 Task: Change  the formatting of the data to Which is Less than 10, In conditional formating, put the option 'Light Red Fill with Dark Red Text. 'add another formatting option Format As Table, insert the option Blue Table style Light 9 Save page  Elite Sales book
Action: Mouse moved to (45, 205)
Screenshot: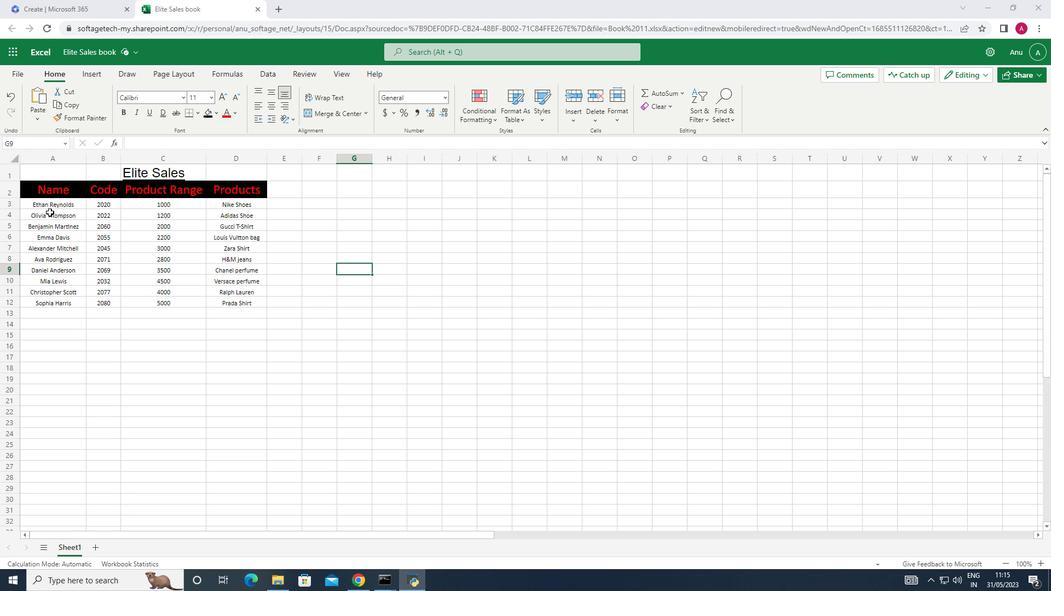 
Action: Mouse pressed left at (45, 205)
Screenshot: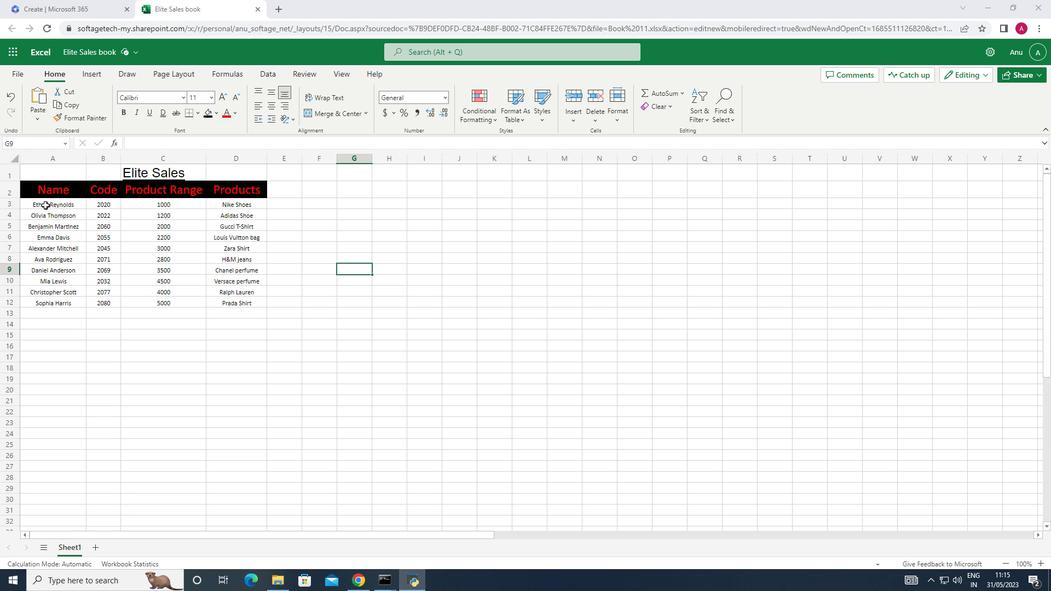 
Action: Mouse moved to (235, 72)
Screenshot: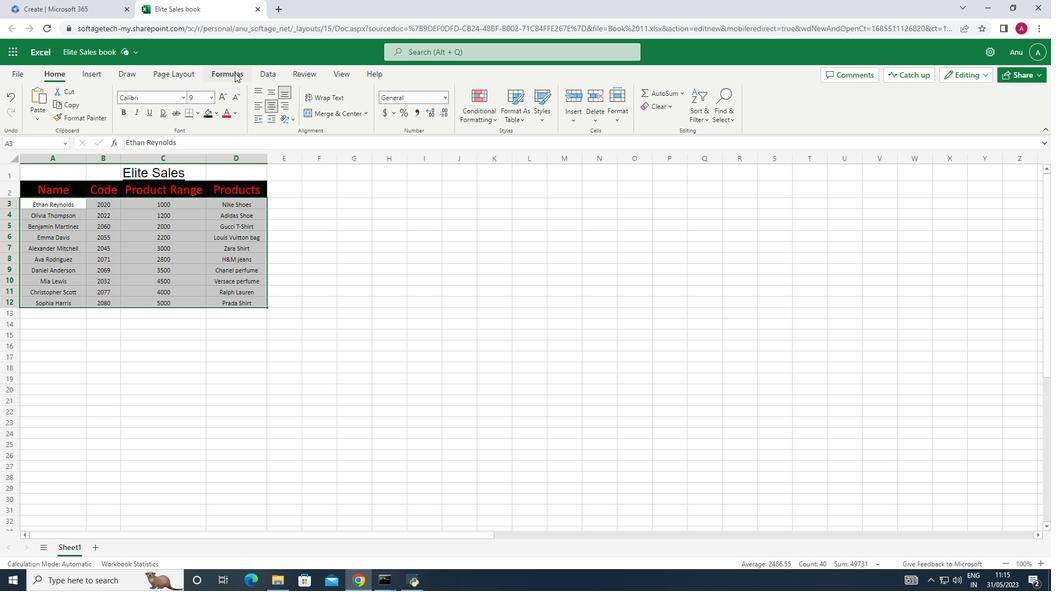 
Action: Mouse pressed left at (235, 72)
Screenshot: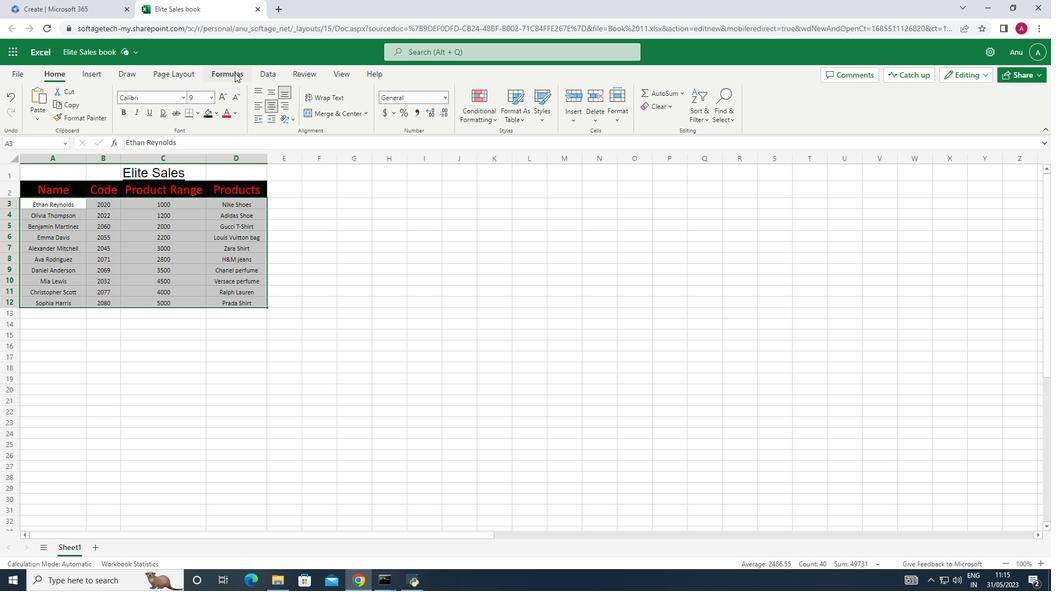 
Action: Mouse moved to (128, 114)
Screenshot: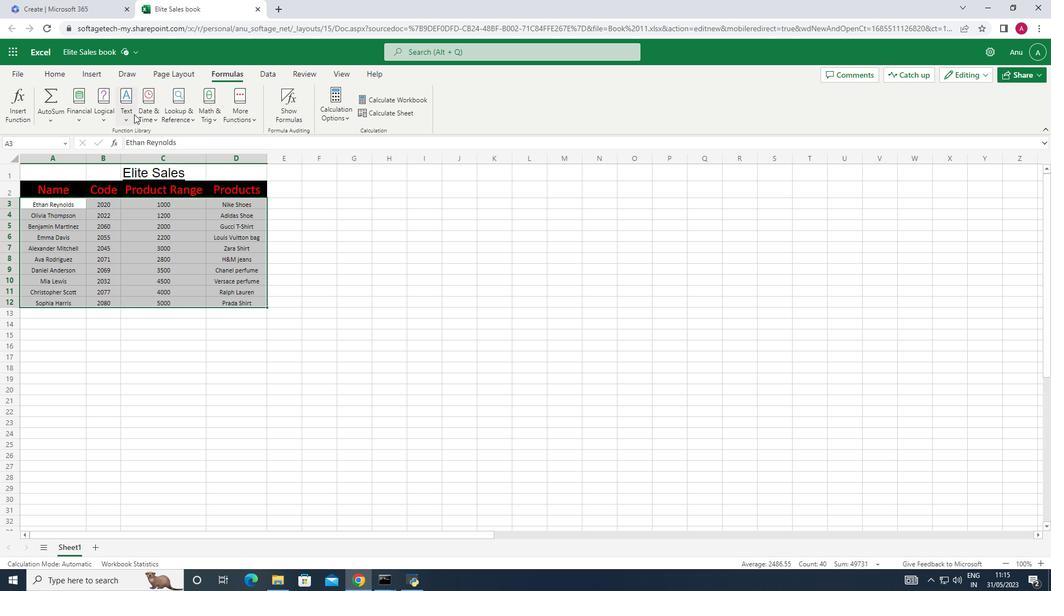 
Action: Mouse pressed left at (128, 114)
Screenshot: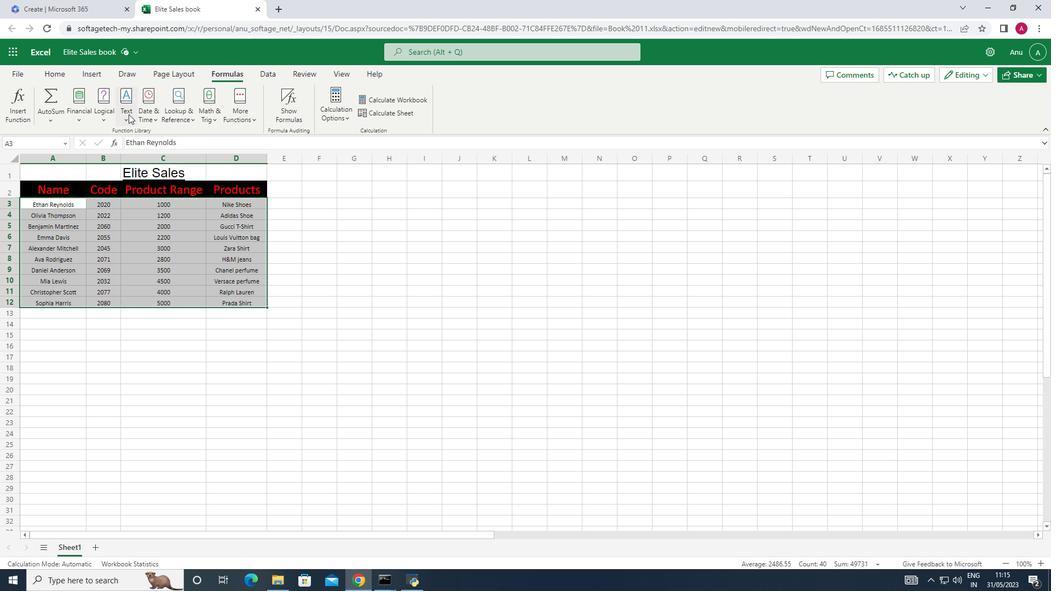 
Action: Mouse moved to (128, 113)
Screenshot: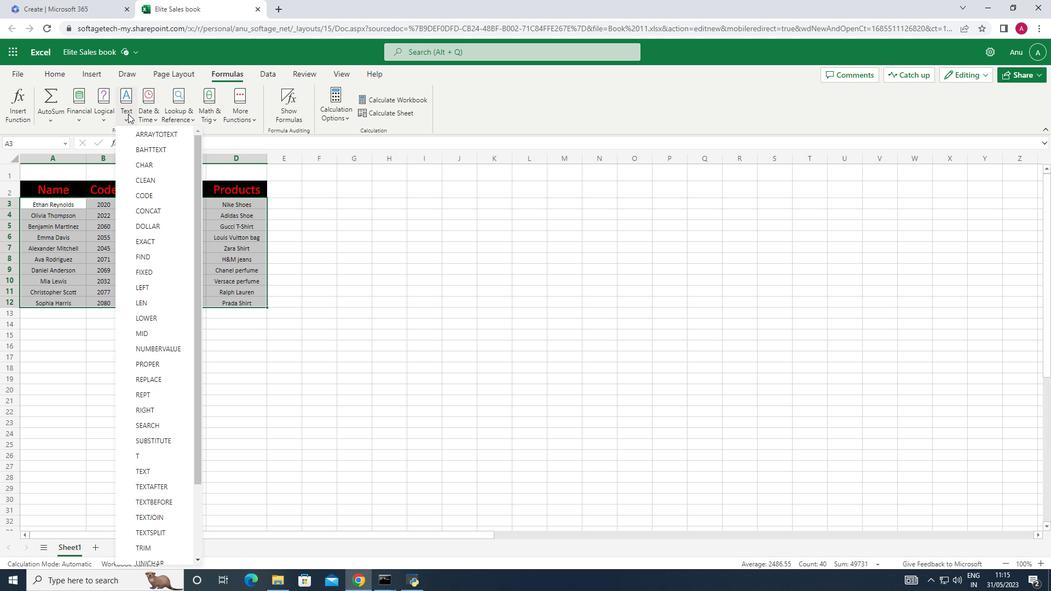 
Action: Mouse pressed left at (128, 113)
Screenshot: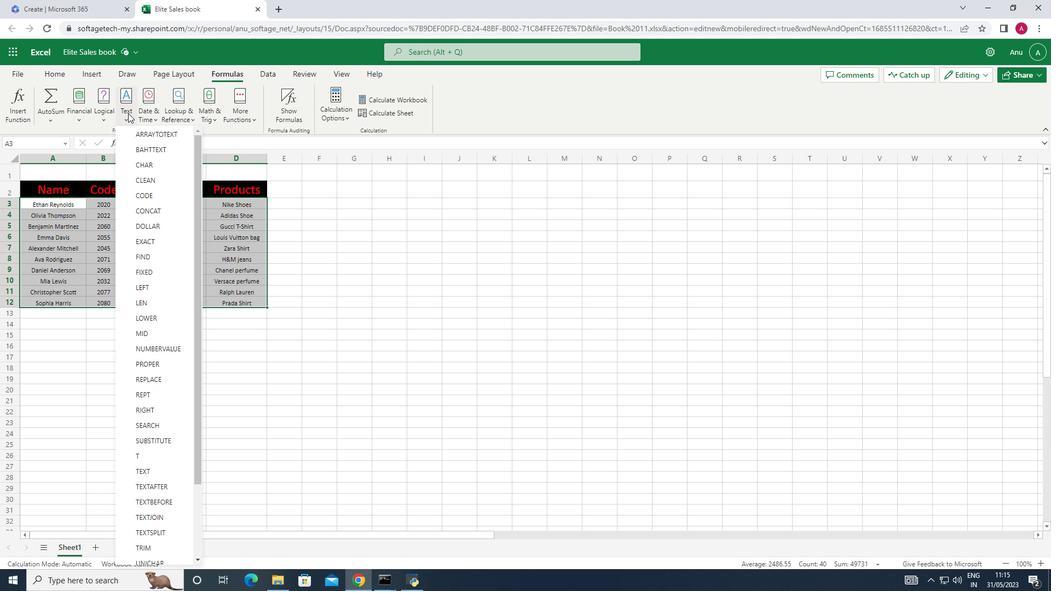 
Action: Mouse moved to (247, 115)
Screenshot: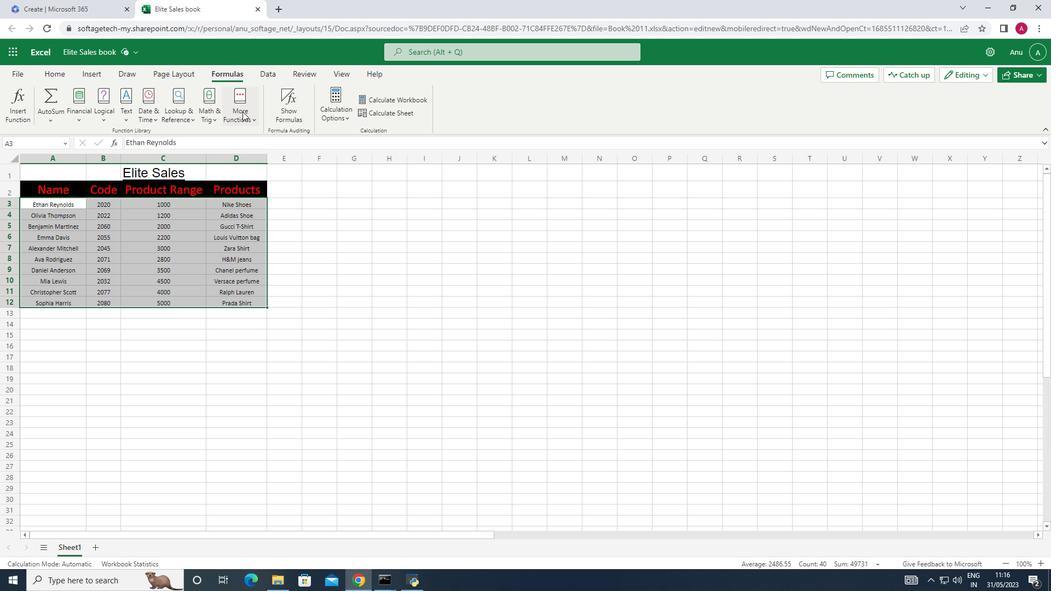
Action: Mouse pressed left at (247, 115)
Screenshot: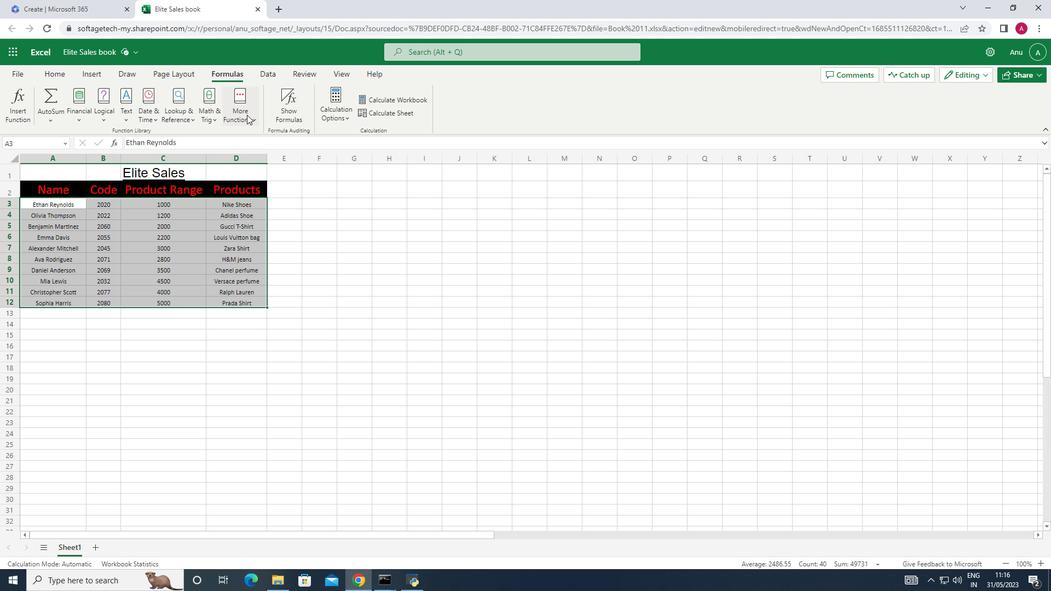 
Action: Mouse pressed left at (247, 115)
Screenshot: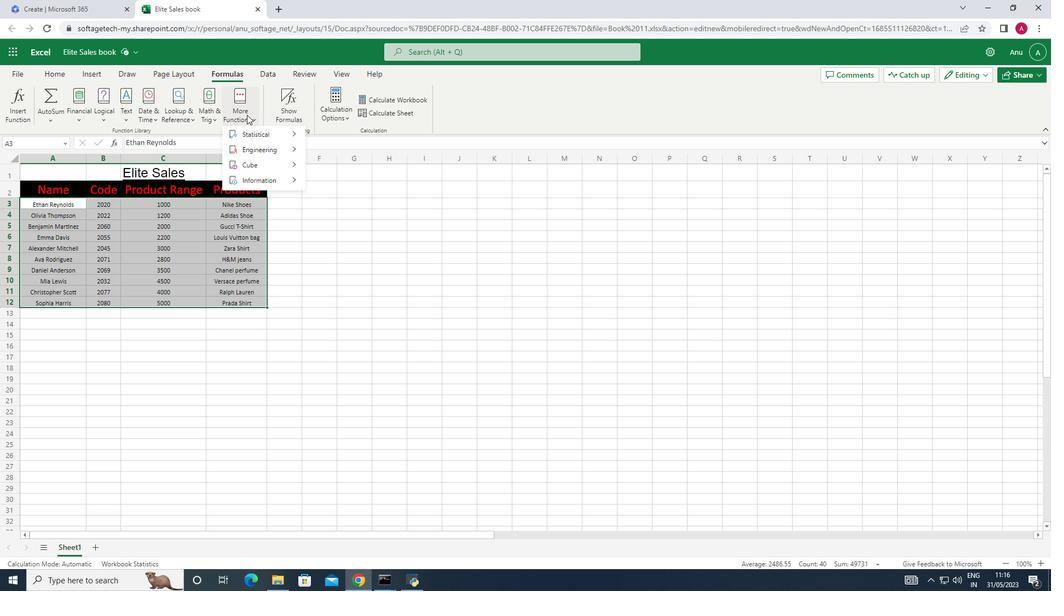 
Action: Mouse moved to (61, 74)
Screenshot: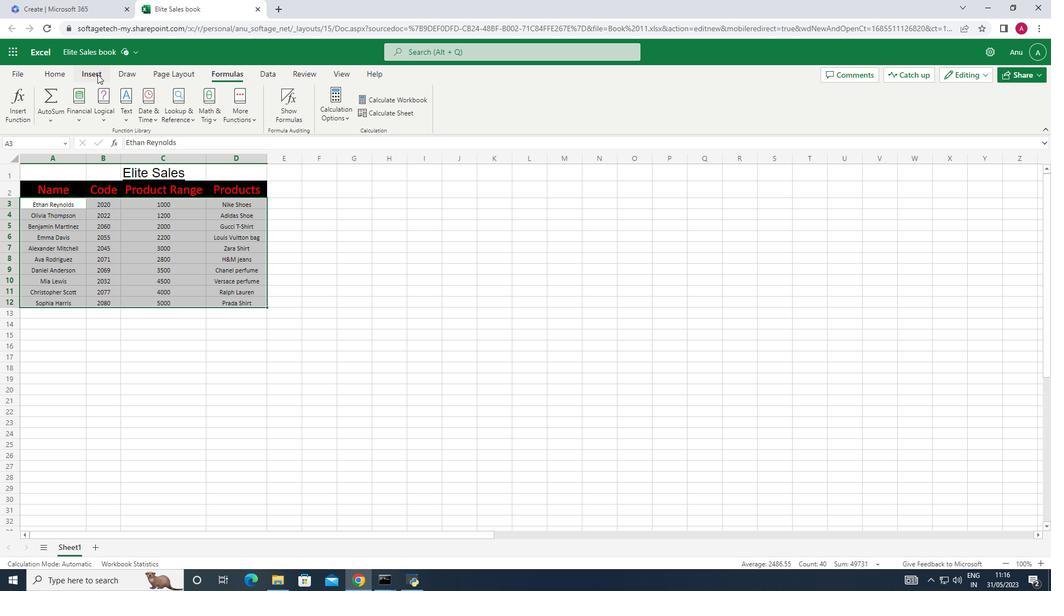 
Action: Mouse pressed left at (61, 74)
Screenshot: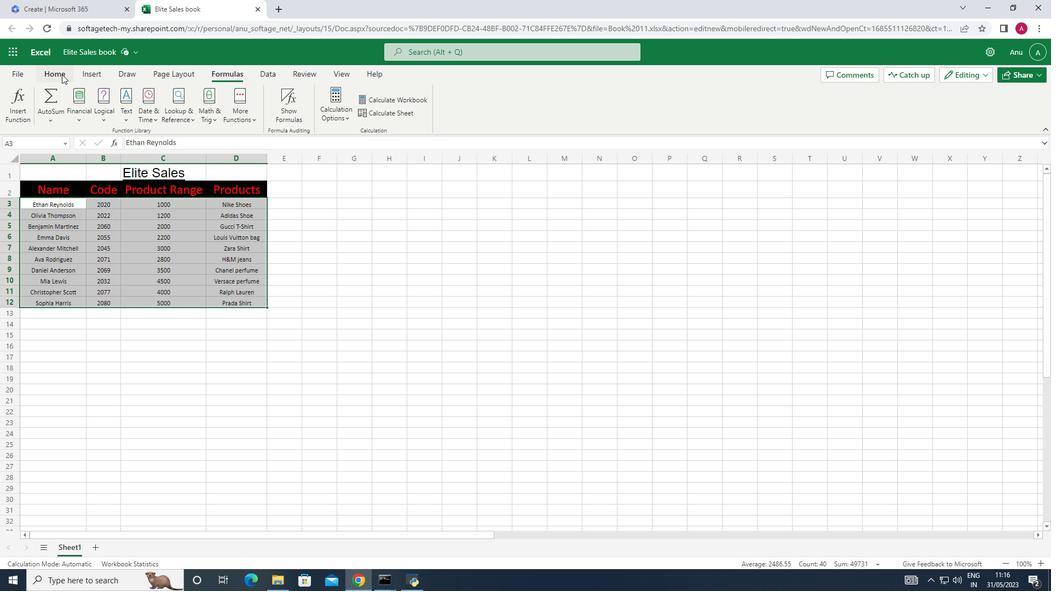 
Action: Mouse moved to (281, 249)
Screenshot: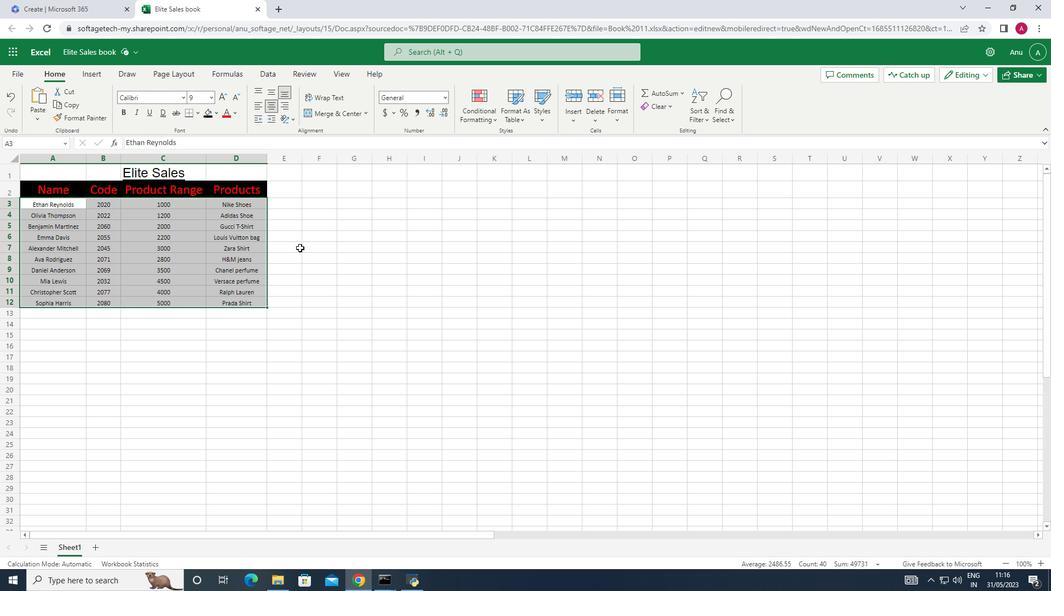 
Action: Mouse pressed right at (281, 249)
Screenshot: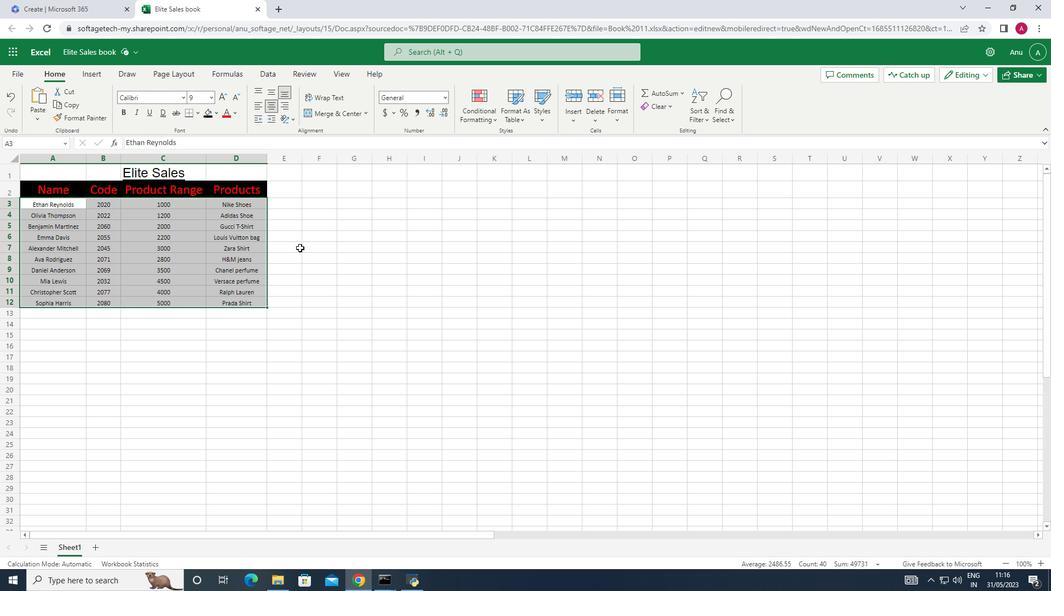 
Action: Mouse moved to (35, 201)
Screenshot: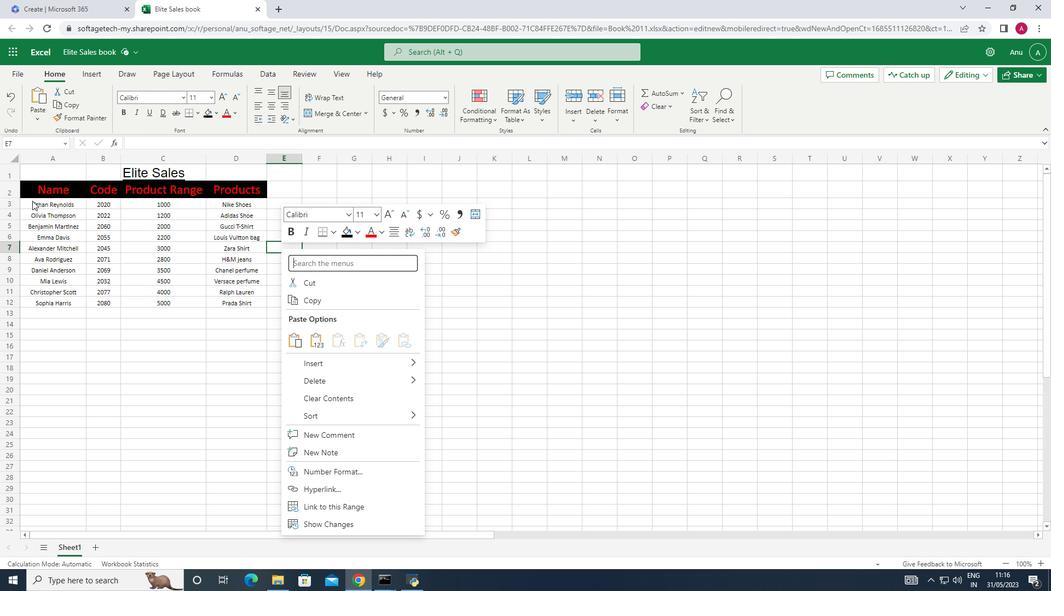 
Action: Mouse pressed left at (35, 201)
Screenshot: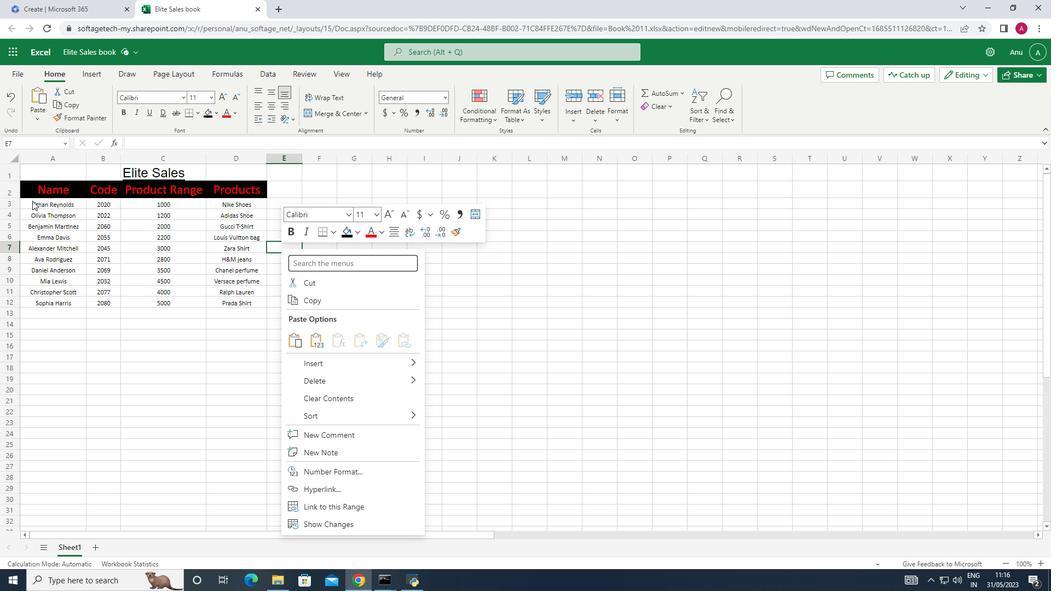 
Action: Mouse moved to (54, 205)
Screenshot: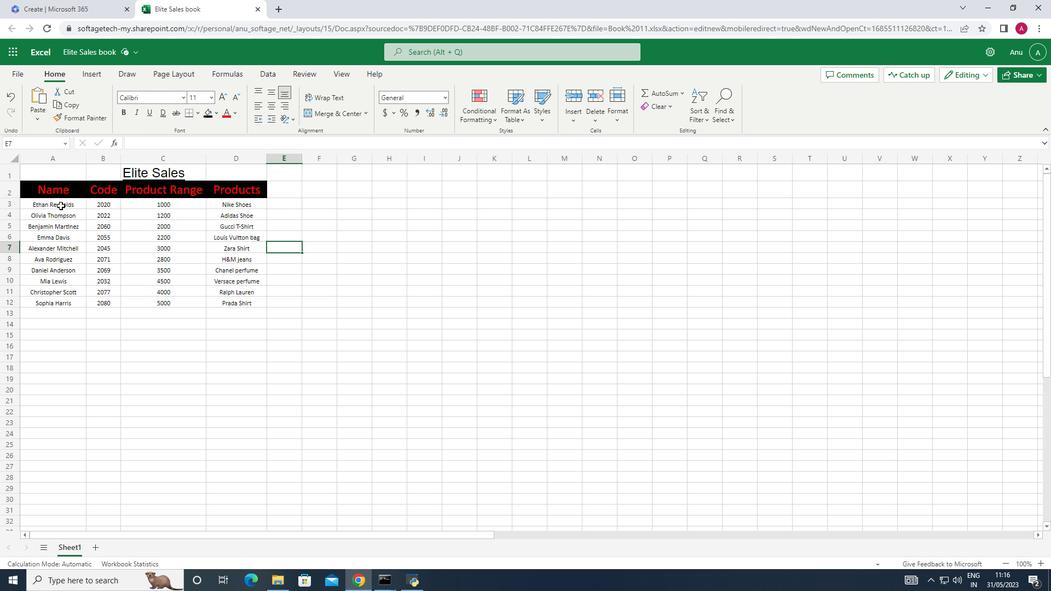 
Action: Mouse pressed left at (54, 205)
Screenshot: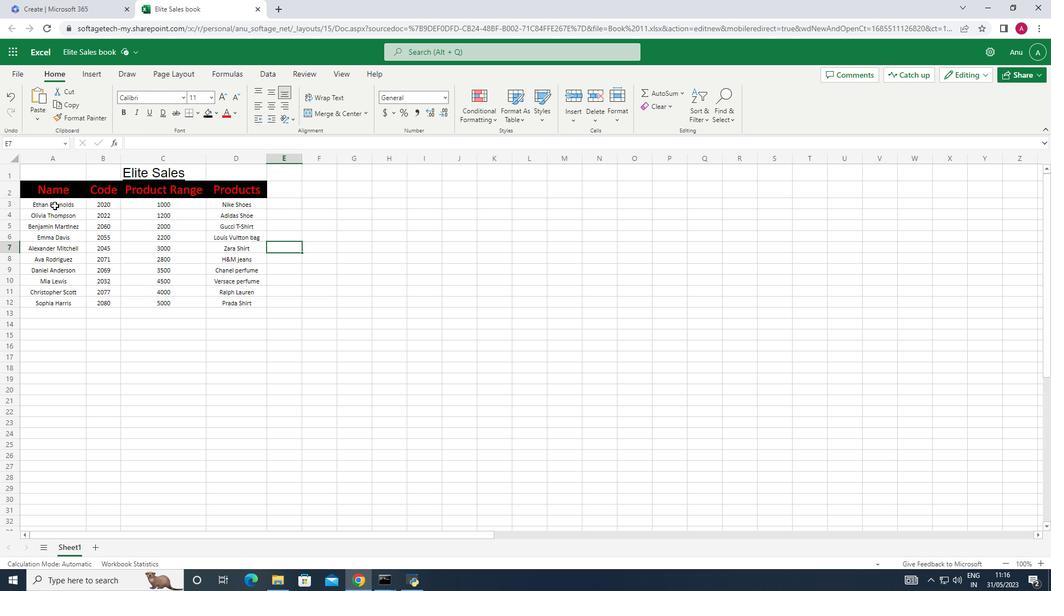 
Action: Mouse moved to (236, 112)
Screenshot: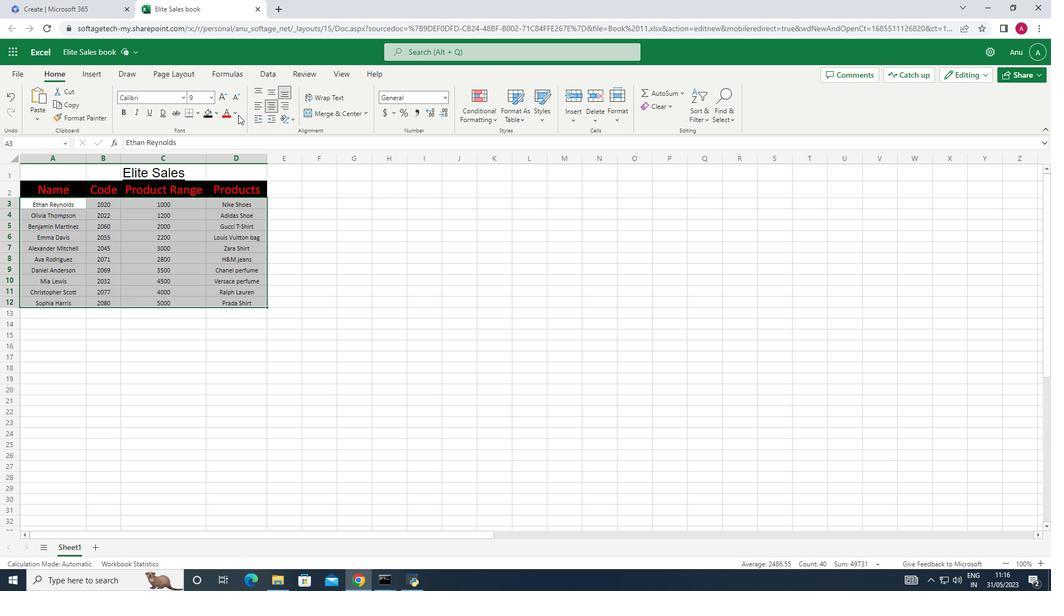 
Action: Mouse pressed left at (236, 112)
Screenshot: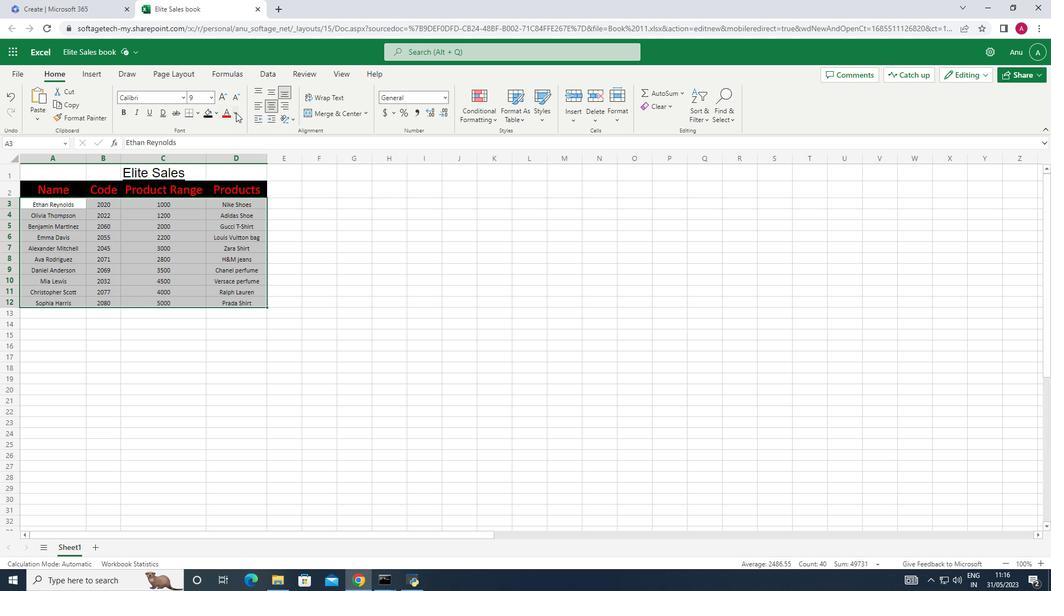 
Action: Mouse moved to (254, 283)
Screenshot: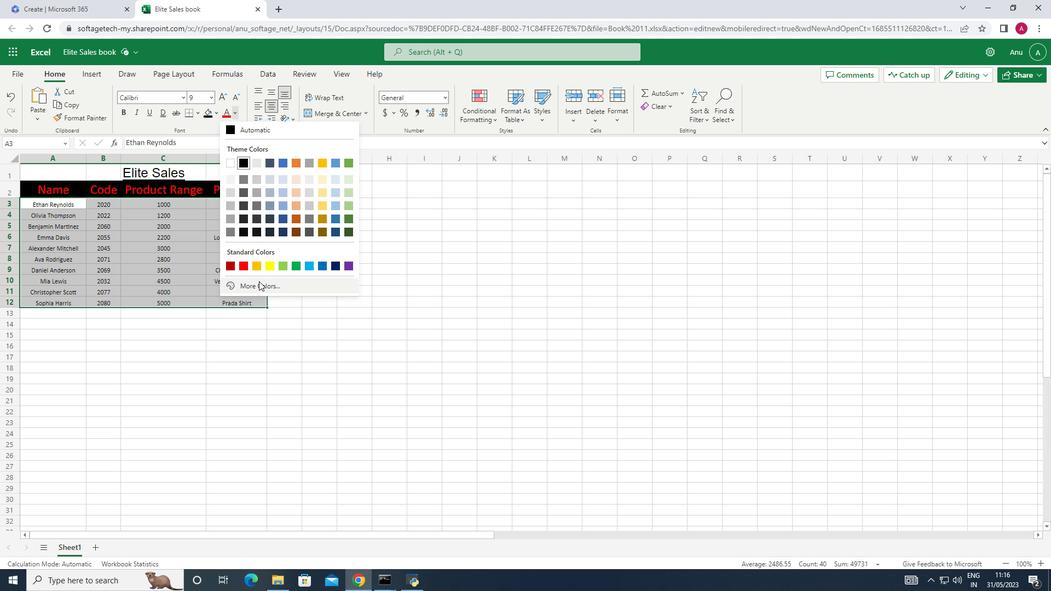 
Action: Mouse pressed left at (254, 283)
Screenshot: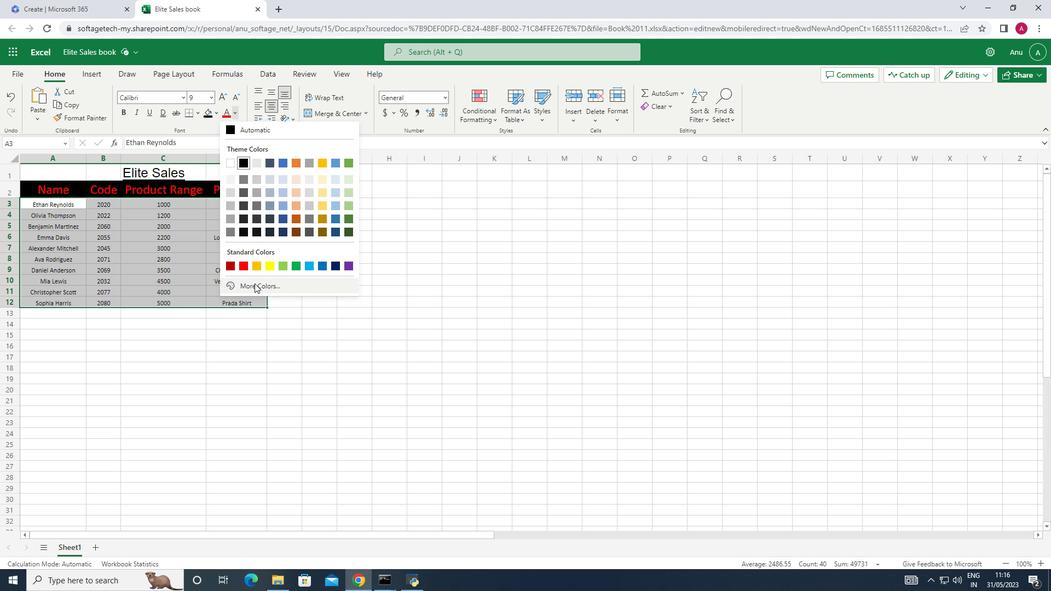 
Action: Mouse moved to (234, 115)
Screenshot: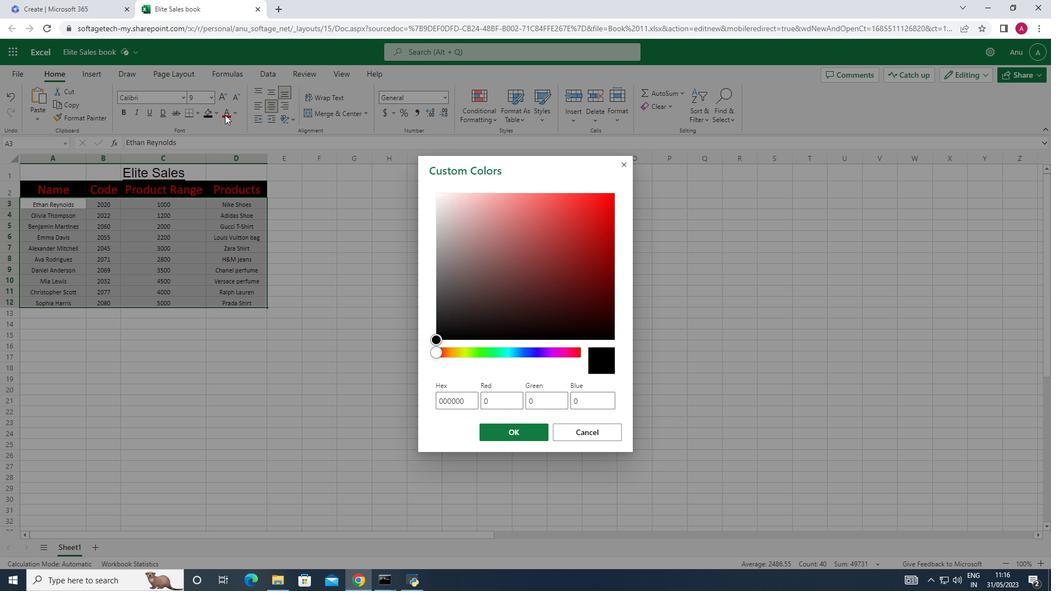 
Action: Mouse pressed left at (234, 115)
Screenshot: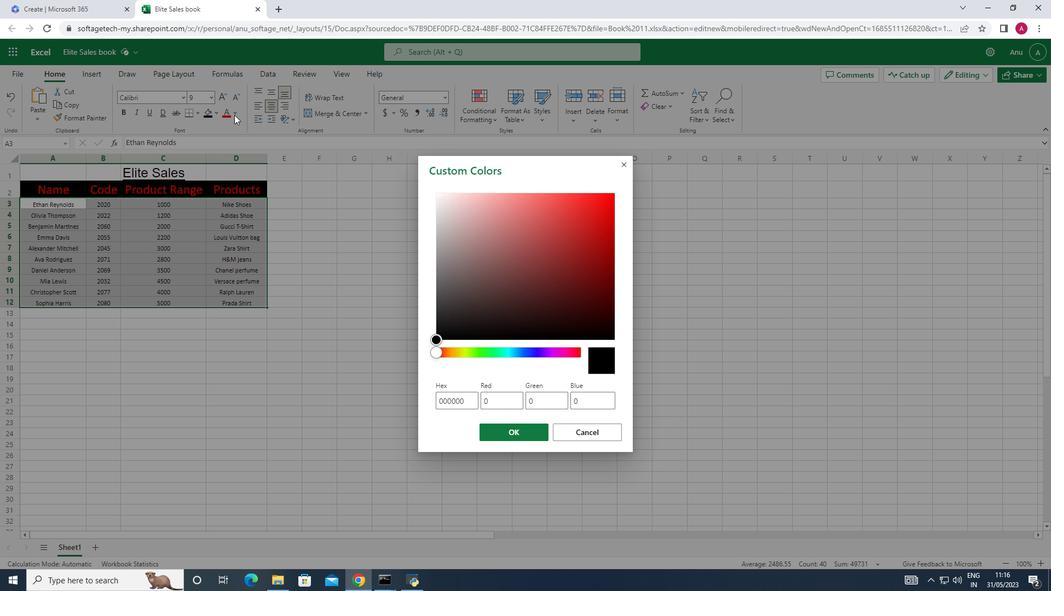 
Action: Mouse moved to (568, 428)
Screenshot: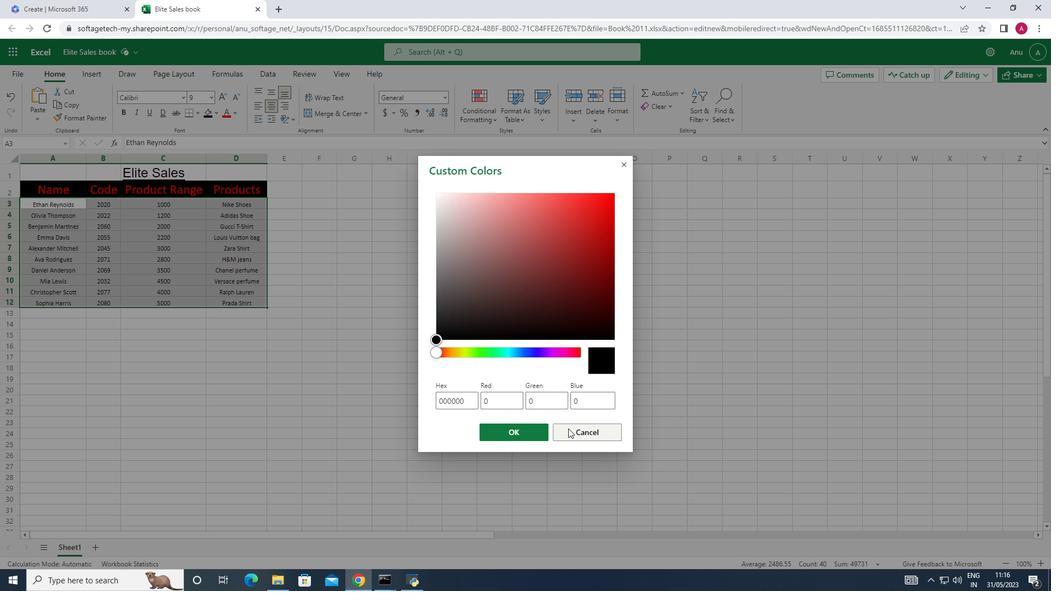 
Action: Mouse pressed left at (568, 428)
Screenshot: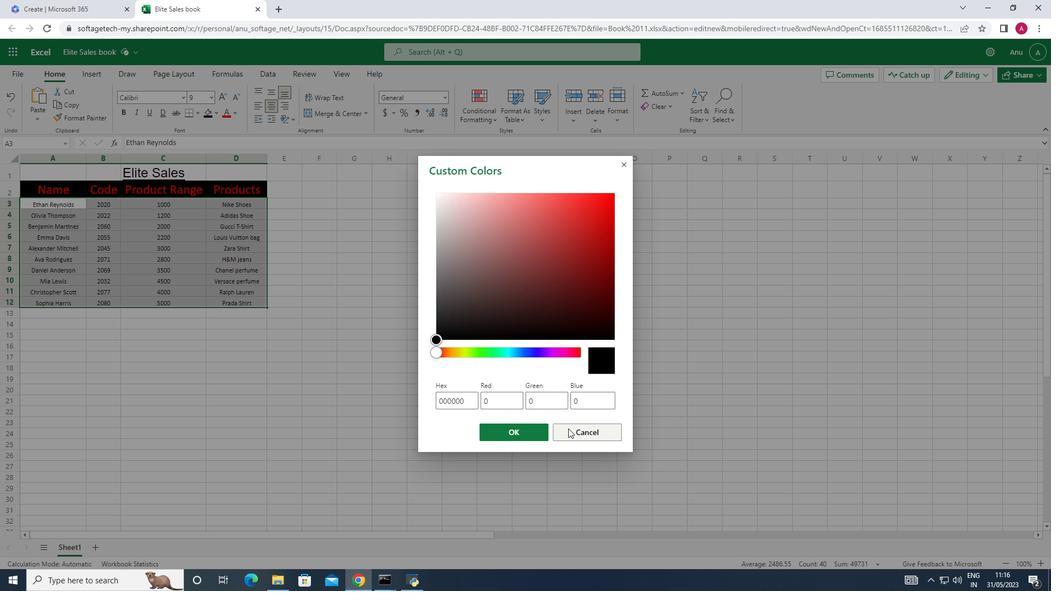 
Action: Mouse moved to (483, 122)
Screenshot: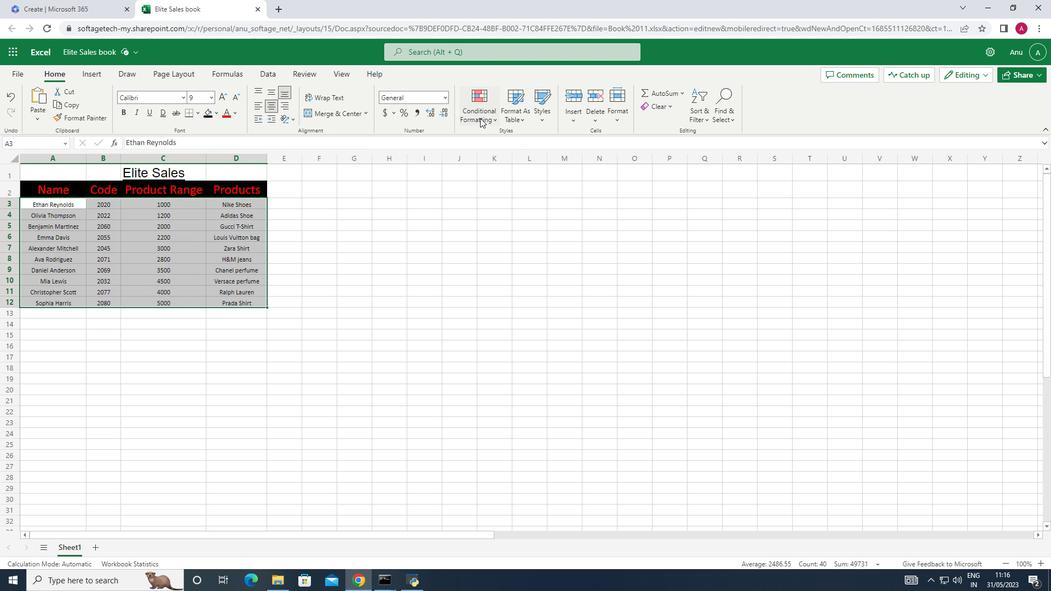 
Action: Mouse pressed left at (483, 122)
Screenshot: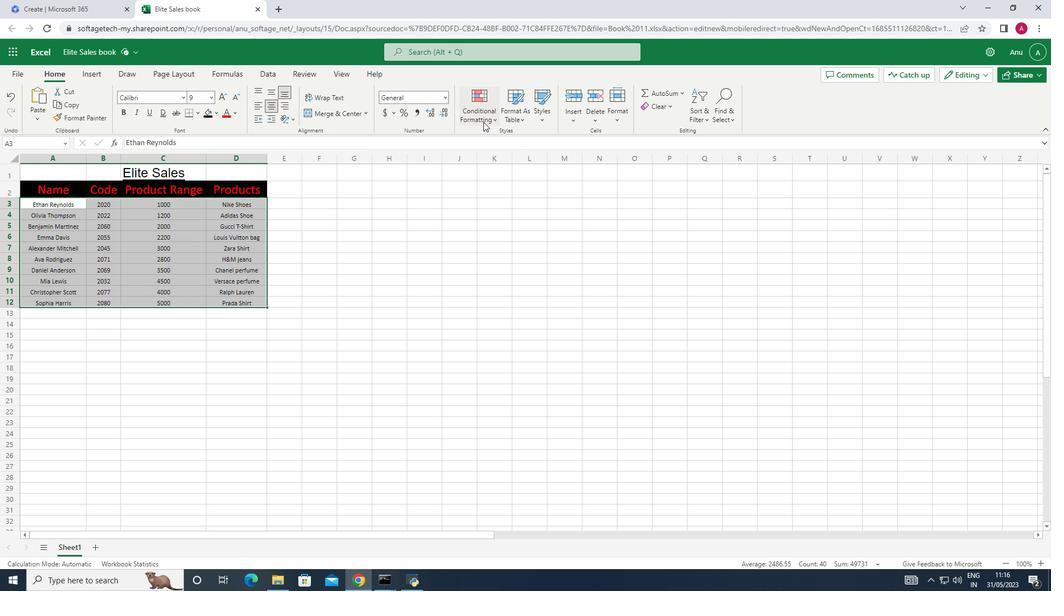 
Action: Mouse moved to (235, 113)
Screenshot: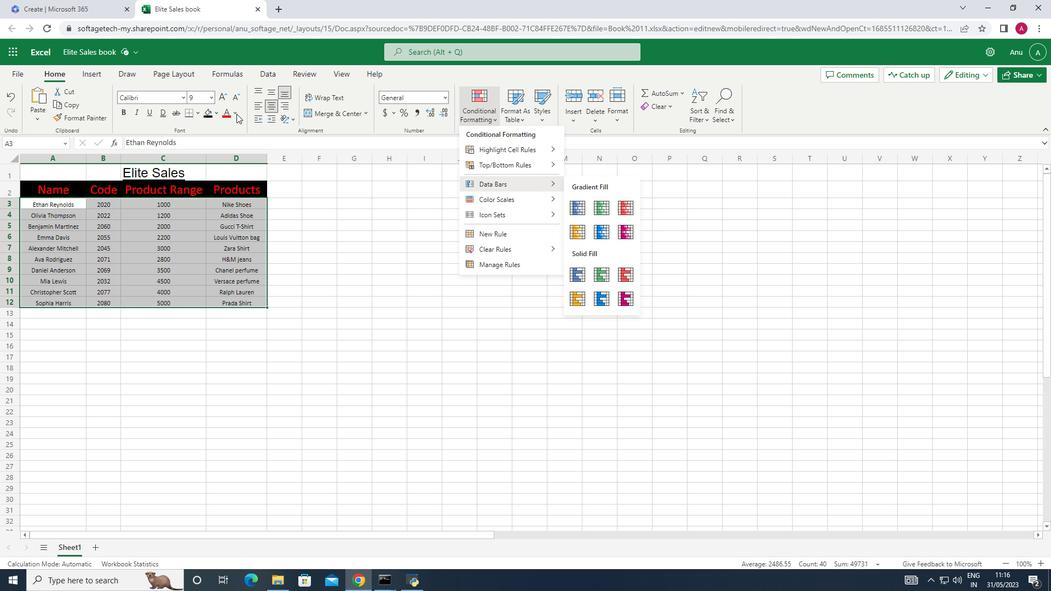 
Action: Mouse pressed left at (235, 113)
Screenshot: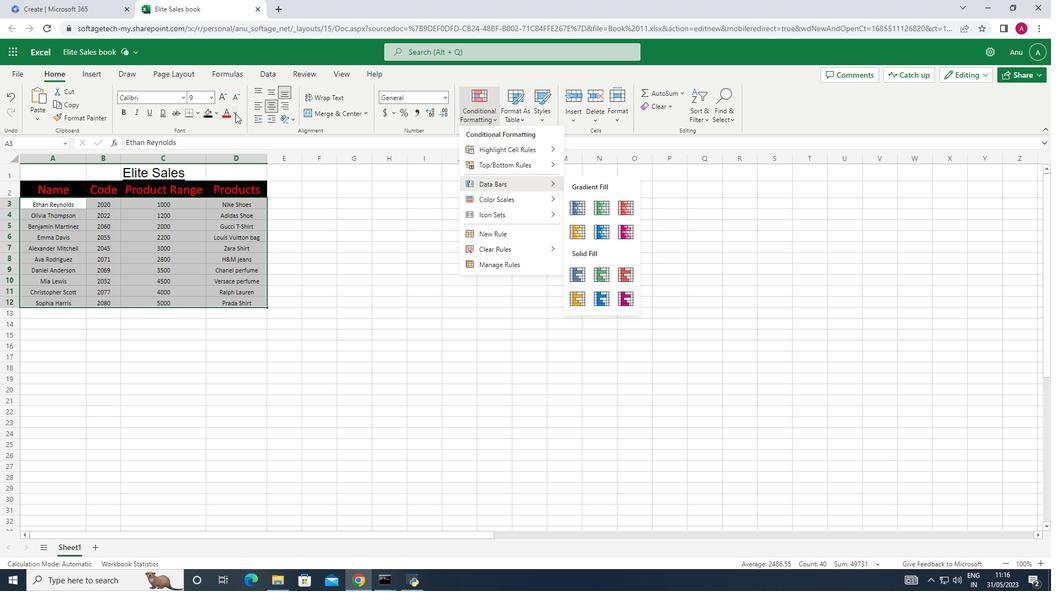 
Action: Mouse moved to (261, 251)
Screenshot: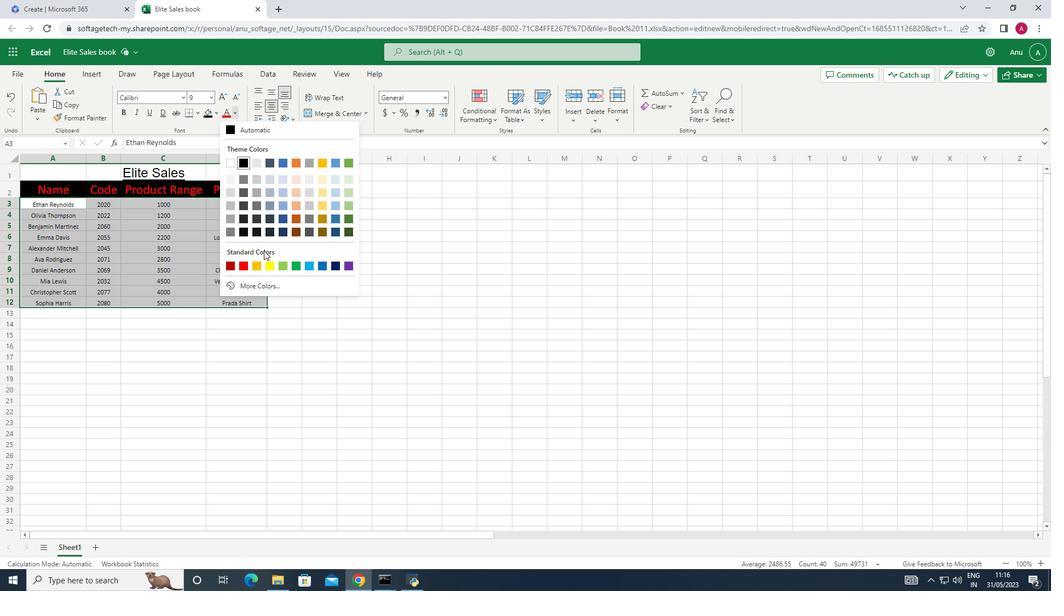 
Action: Mouse pressed left at (261, 251)
Screenshot: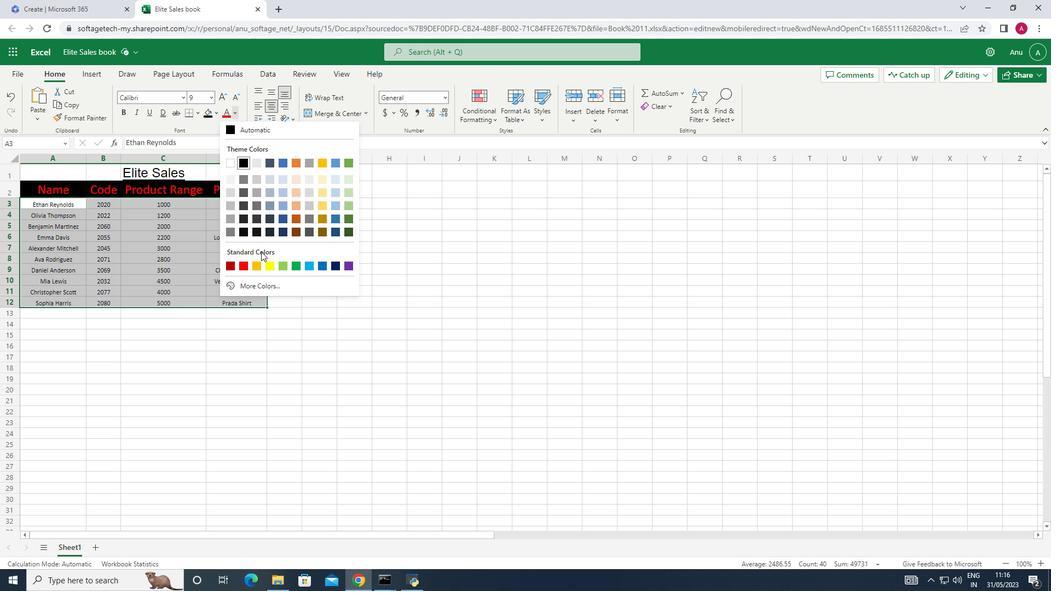 
Action: Mouse moved to (244, 286)
Screenshot: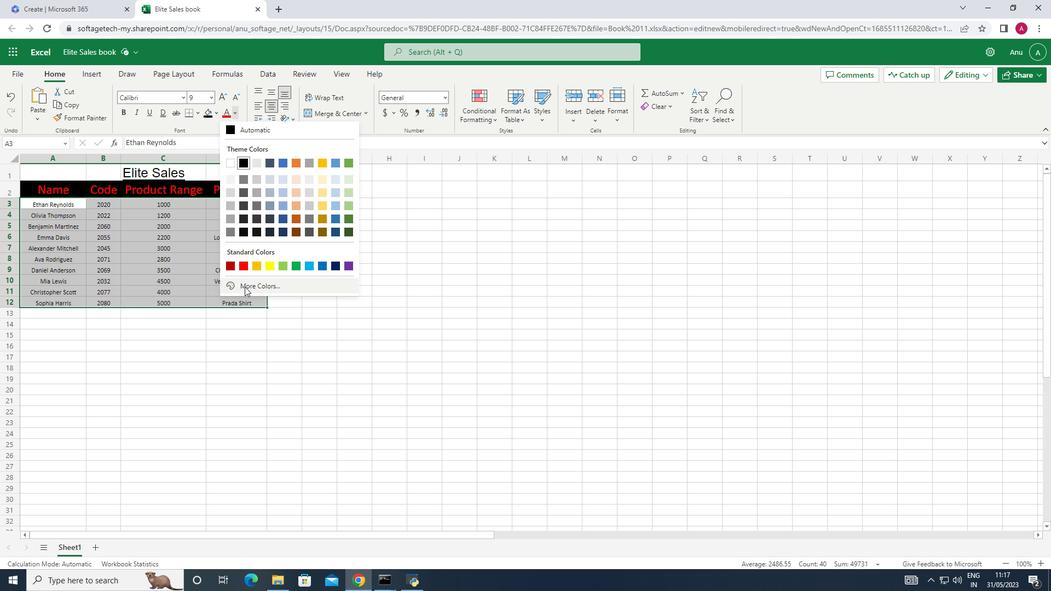 
Action: Mouse pressed left at (244, 286)
Screenshot: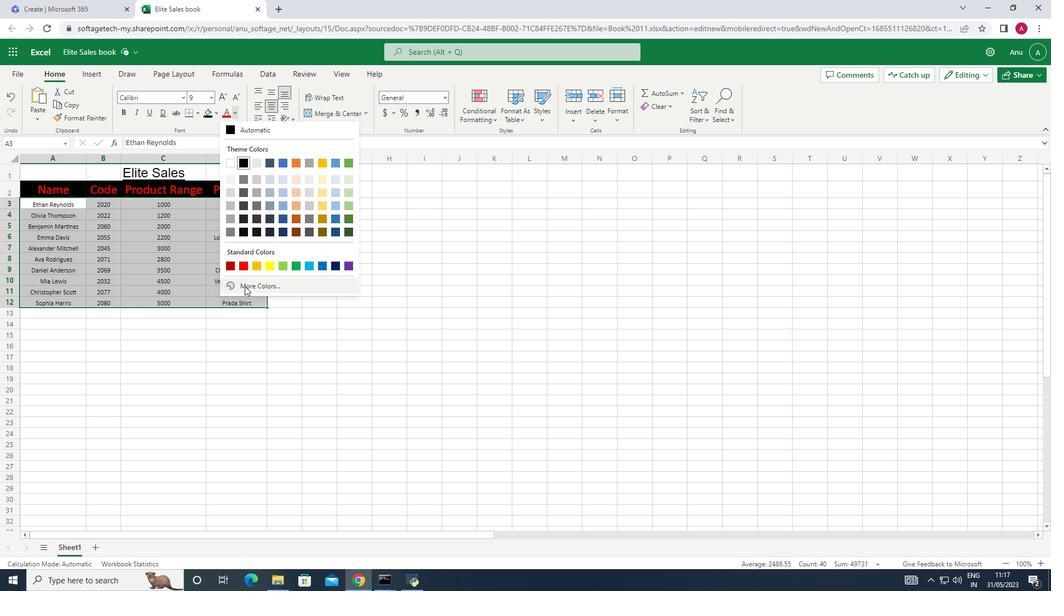 
Action: Mouse moved to (434, 352)
Screenshot: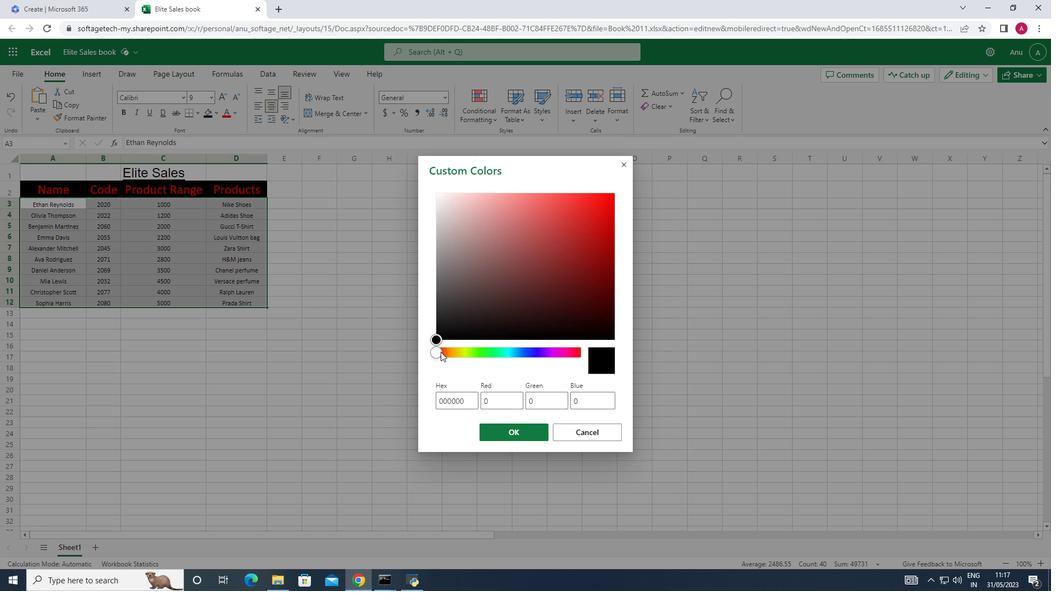 
Action: Mouse pressed left at (434, 352)
Screenshot: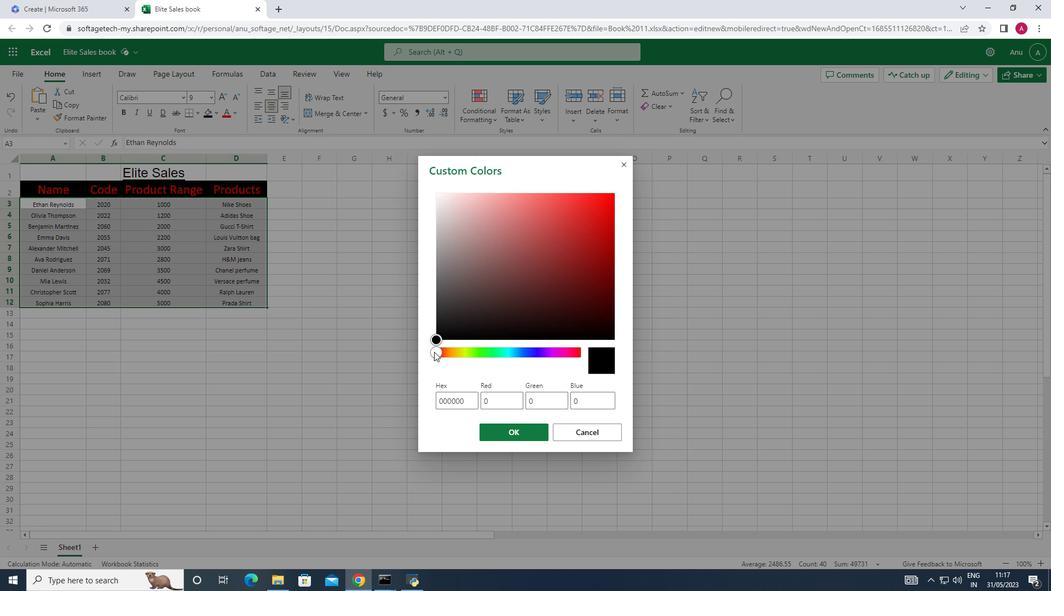 
Action: Mouse moved to (579, 352)
Screenshot: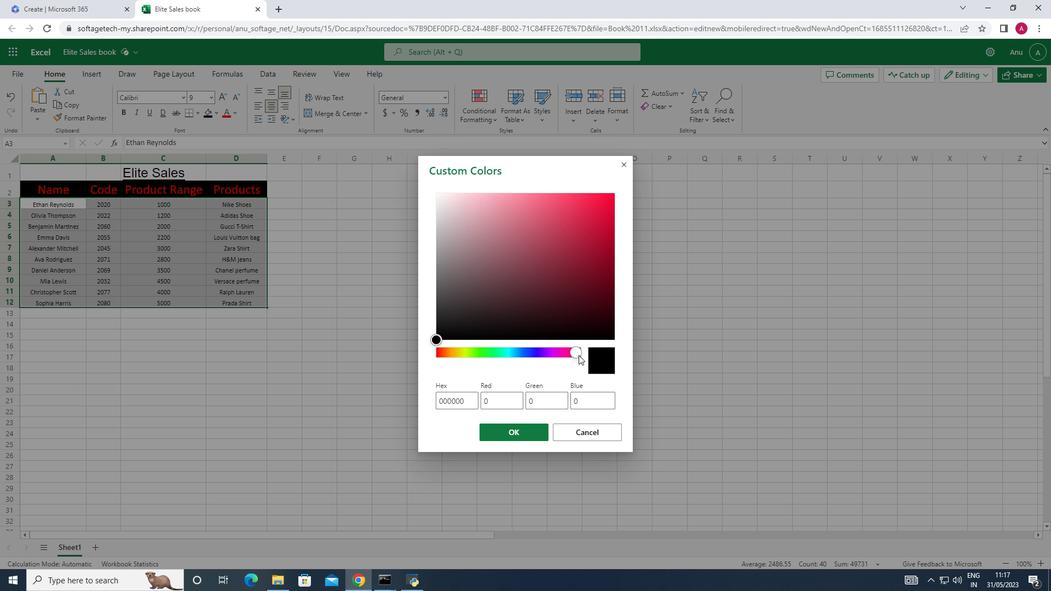 
Action: Mouse pressed left at (579, 352)
Screenshot: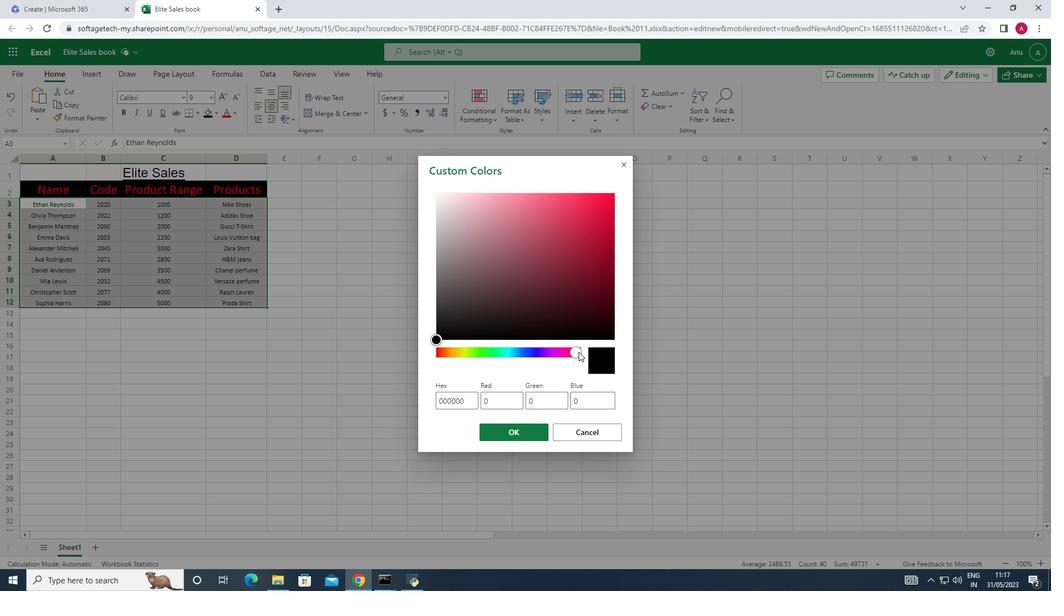 
Action: Mouse moved to (512, 399)
Screenshot: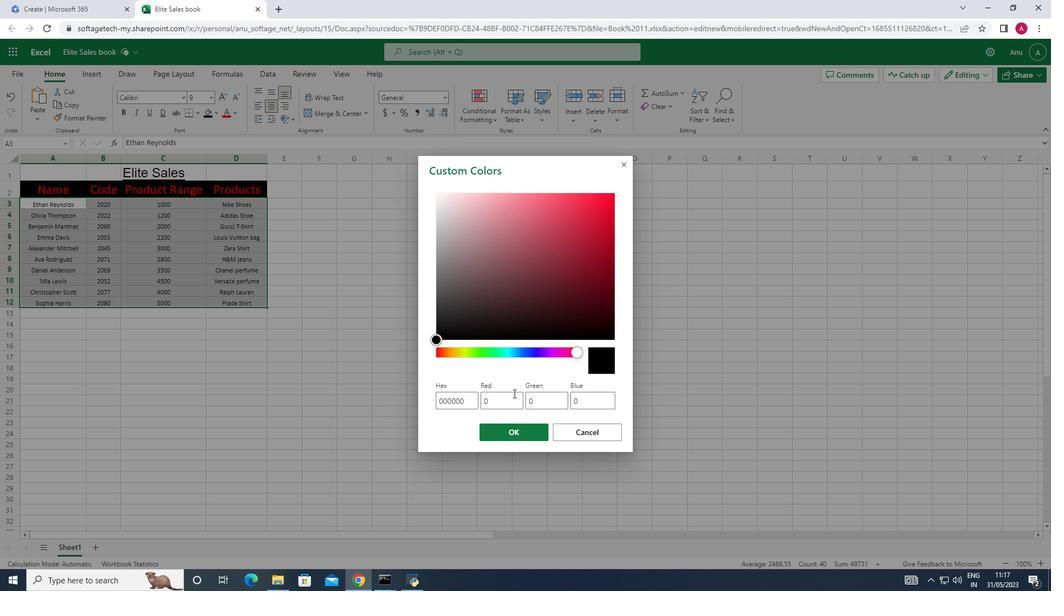 
Action: Mouse pressed left at (512, 399)
Screenshot: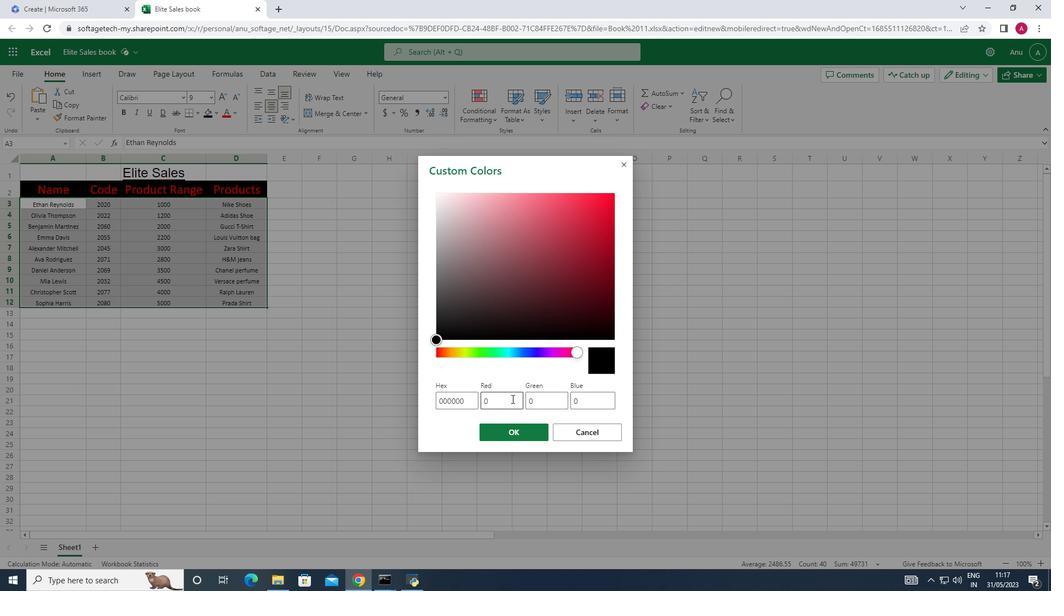 
Action: Mouse moved to (580, 354)
Screenshot: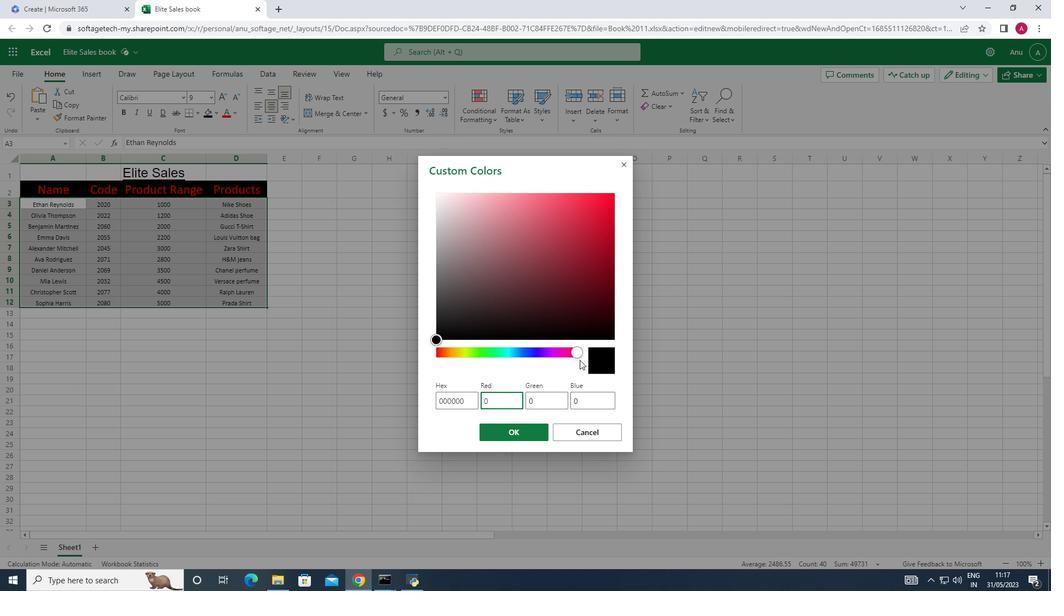 
Action: Mouse pressed left at (580, 354)
Screenshot: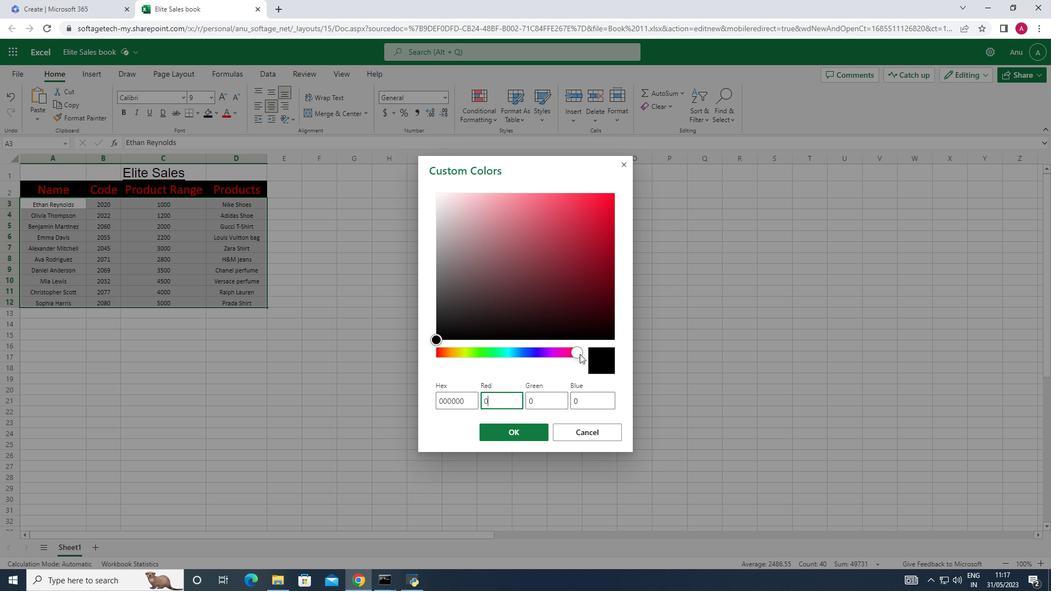 
Action: Mouse moved to (561, 363)
Screenshot: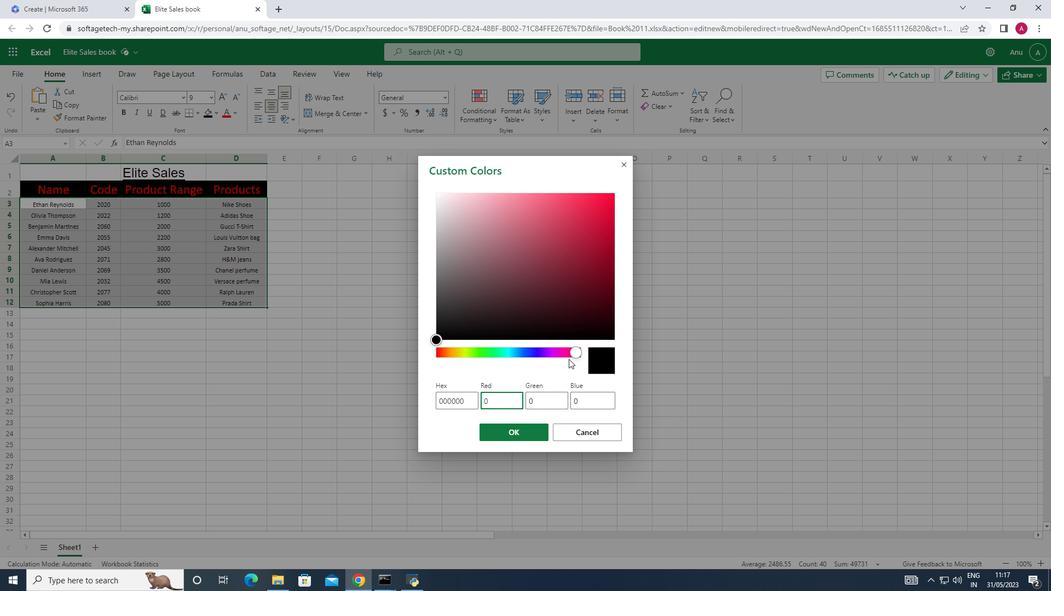 
Action: Key pressed 1<Key.enter>
Screenshot: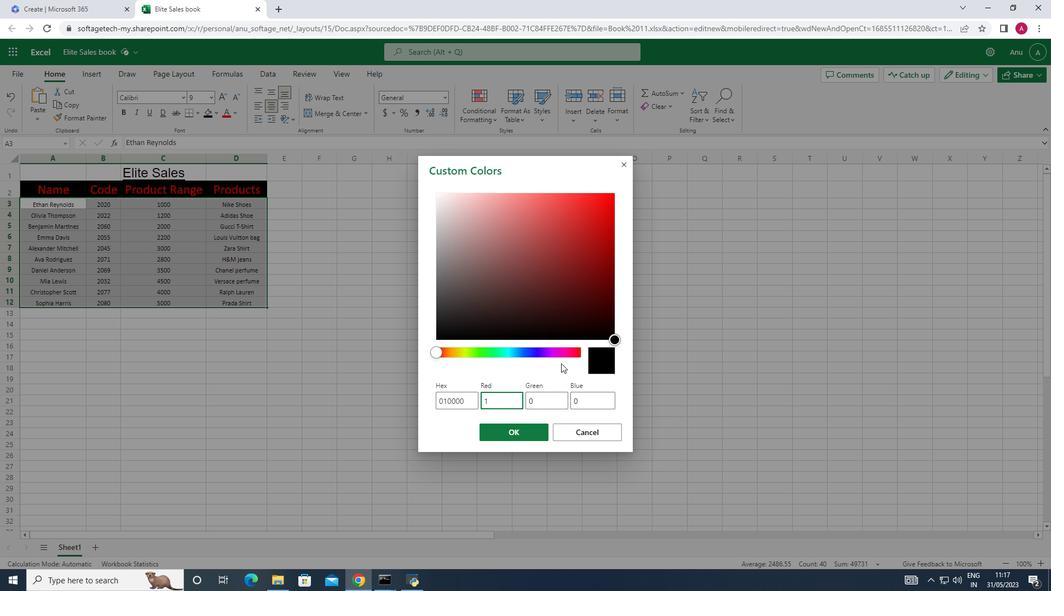 
Action: Mouse moved to (89, 119)
Screenshot: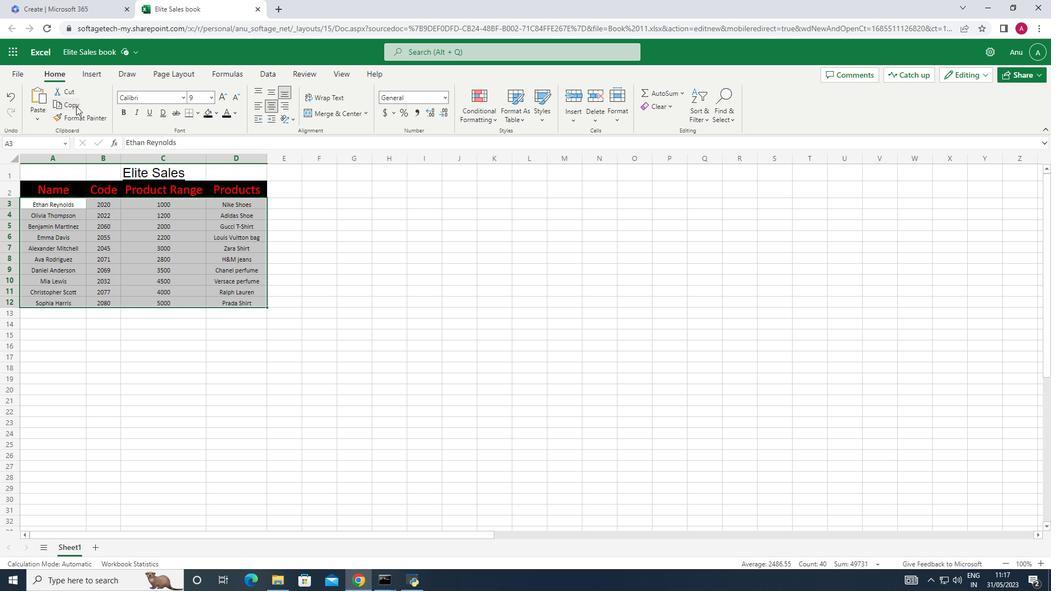 
Action: Mouse pressed left at (89, 119)
Screenshot: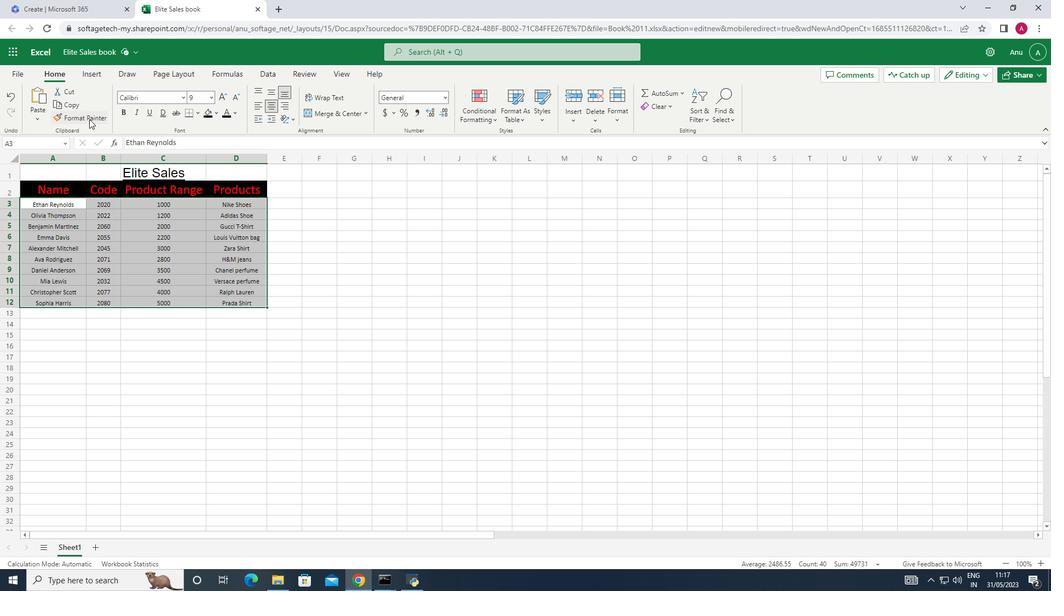 
Action: Mouse moved to (150, 227)
Screenshot: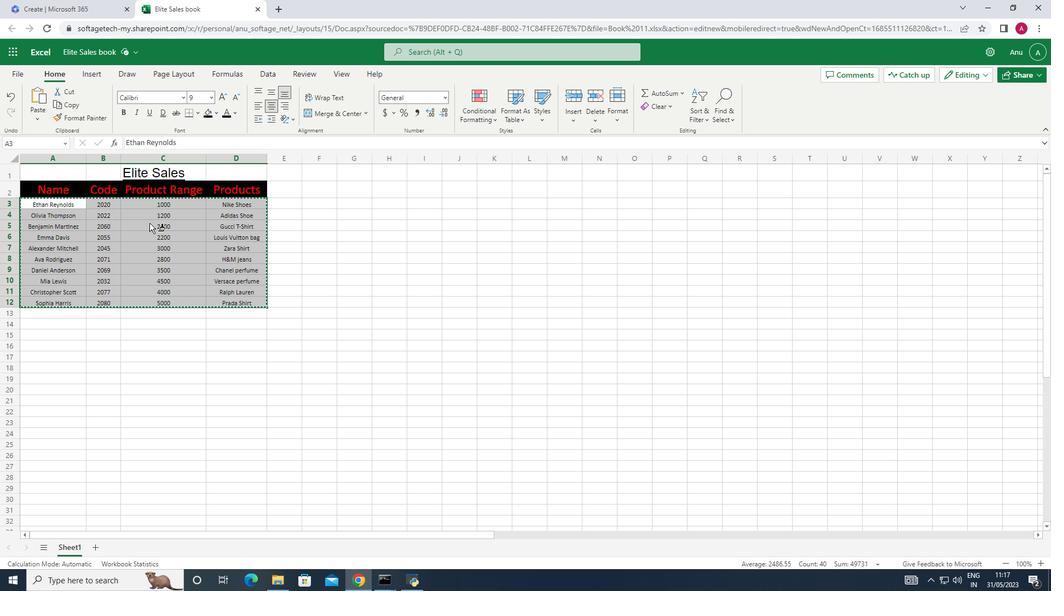 
Action: Mouse pressed right at (150, 227)
Screenshot: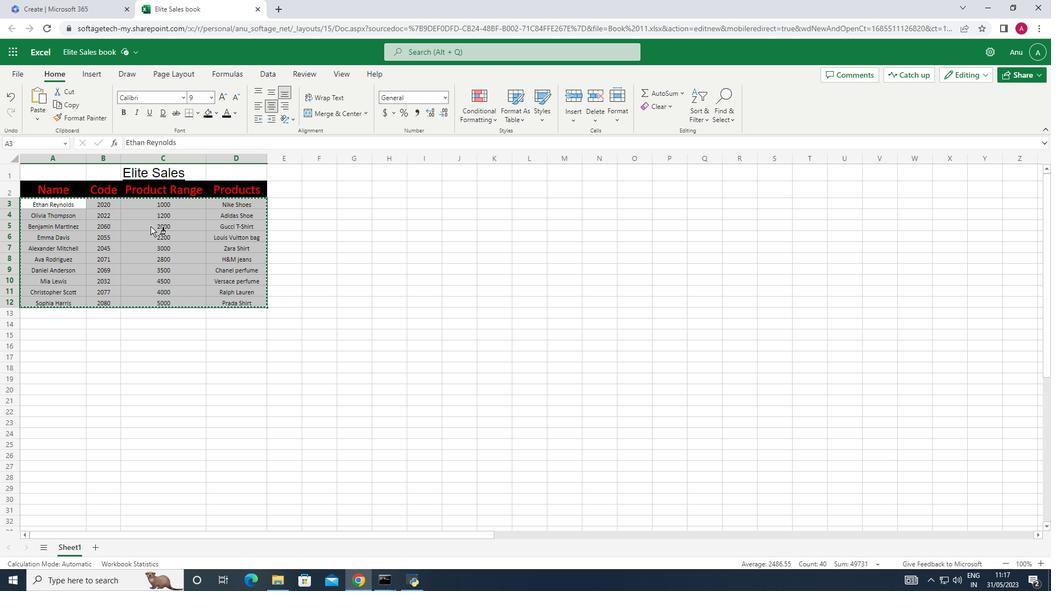 
Action: Mouse moved to (250, 208)
Screenshot: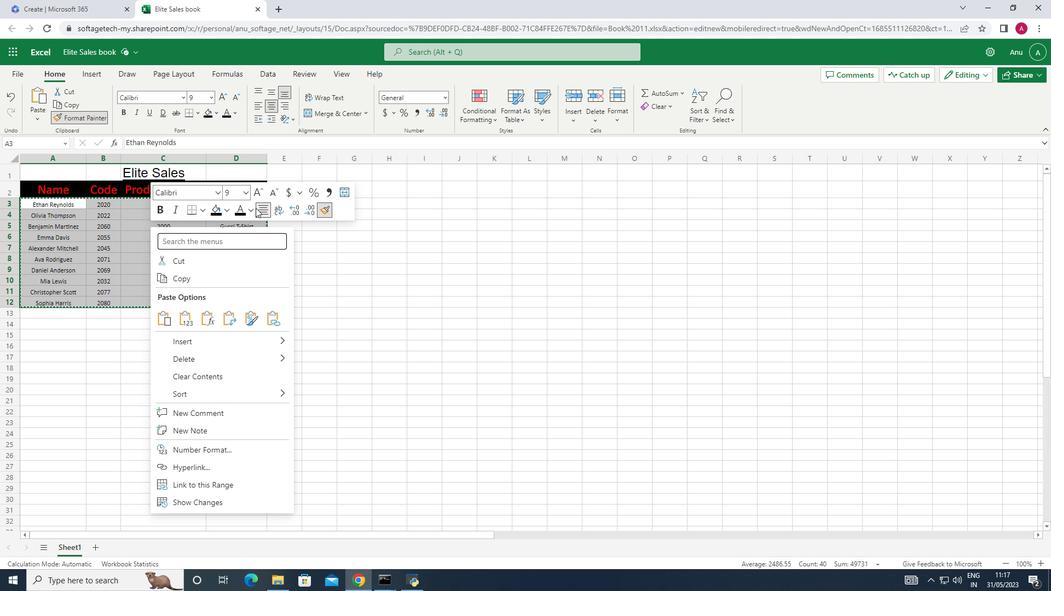 
Action: Mouse pressed left at (250, 208)
Screenshot: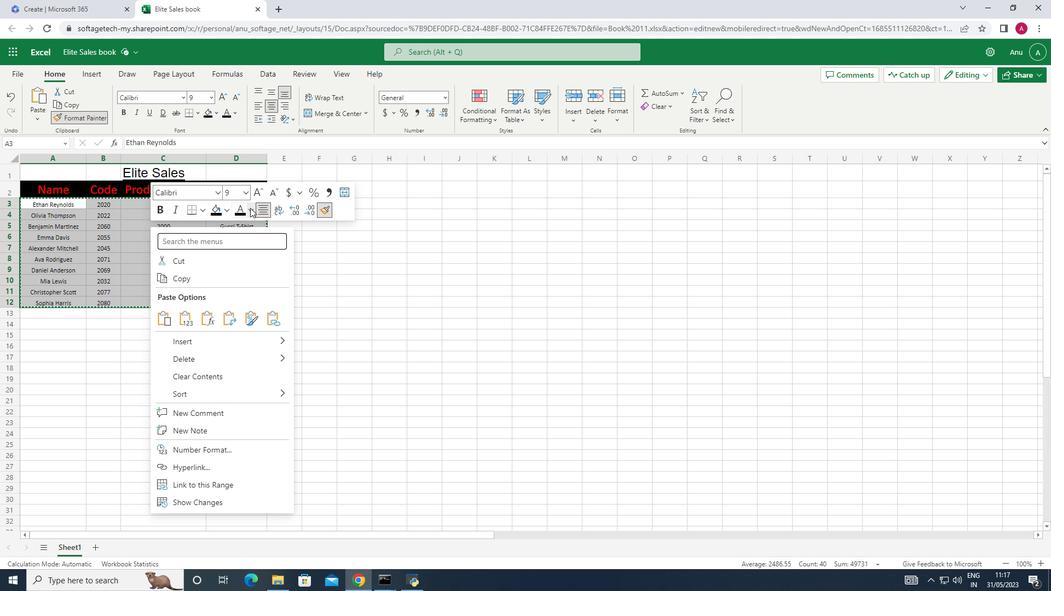 
Action: Mouse moved to (267, 457)
Screenshot: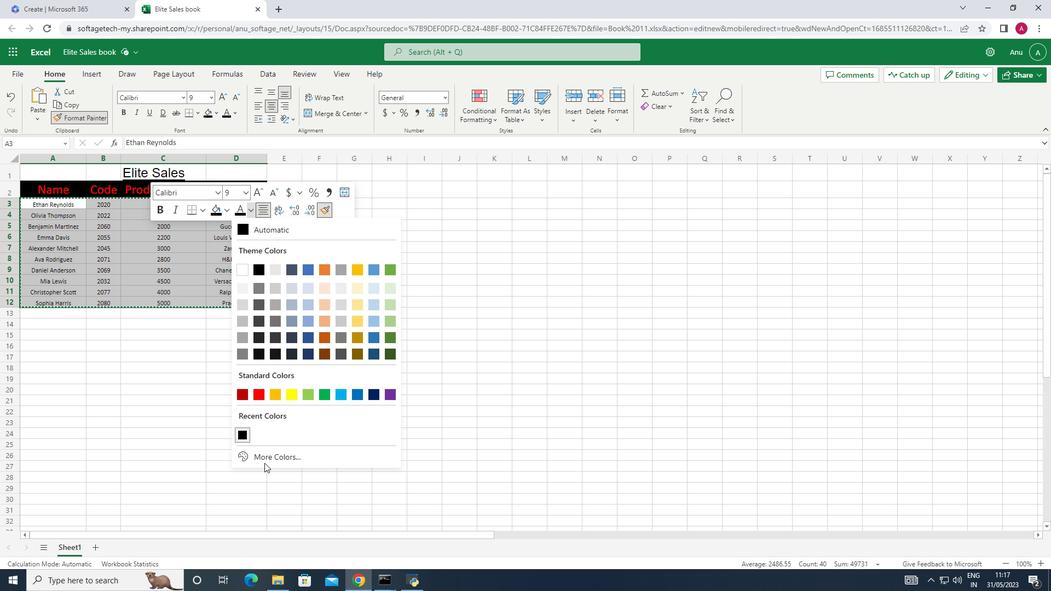 
Action: Mouse pressed left at (267, 457)
Screenshot: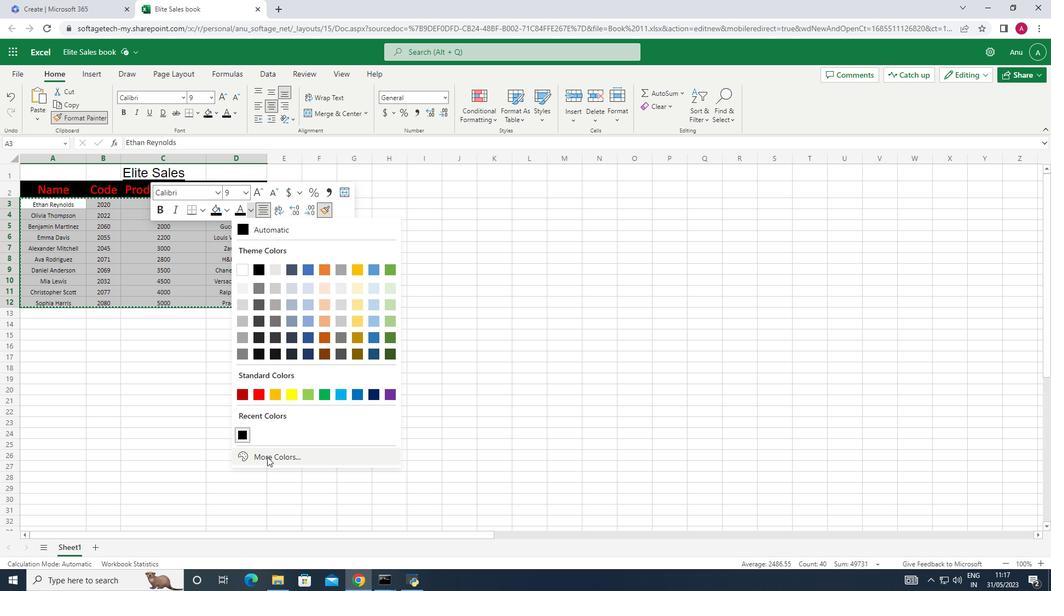 
Action: Mouse moved to (575, 352)
Screenshot: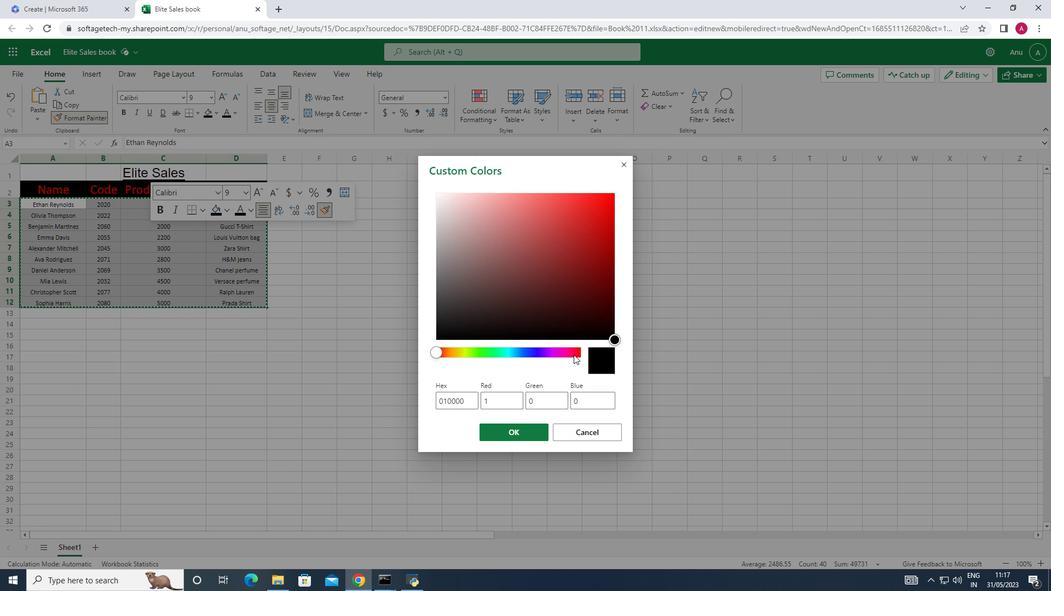 
Action: Mouse pressed left at (575, 352)
Screenshot: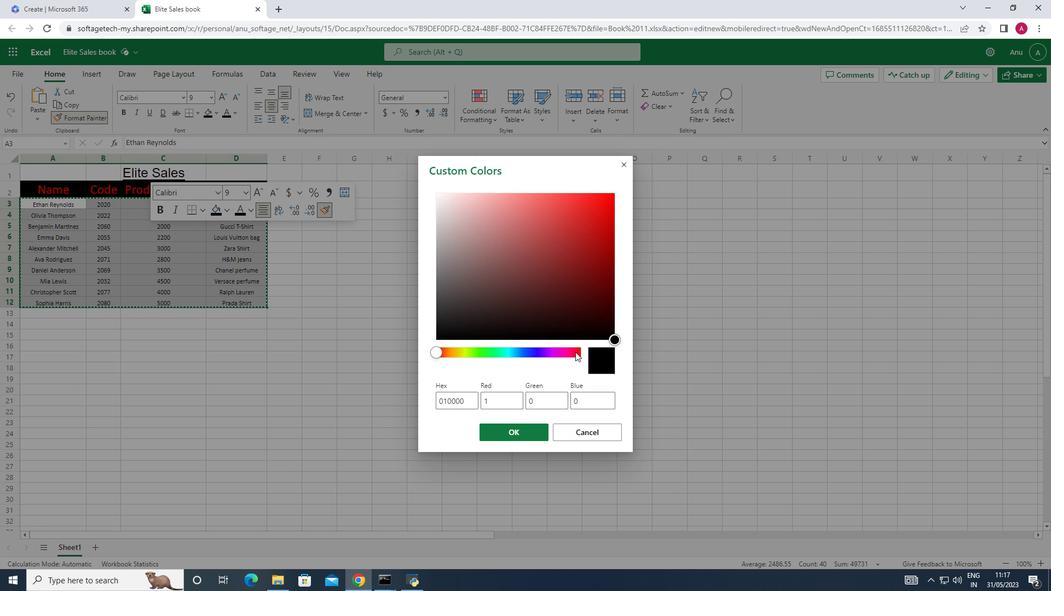 
Action: Mouse moved to (574, 354)
Screenshot: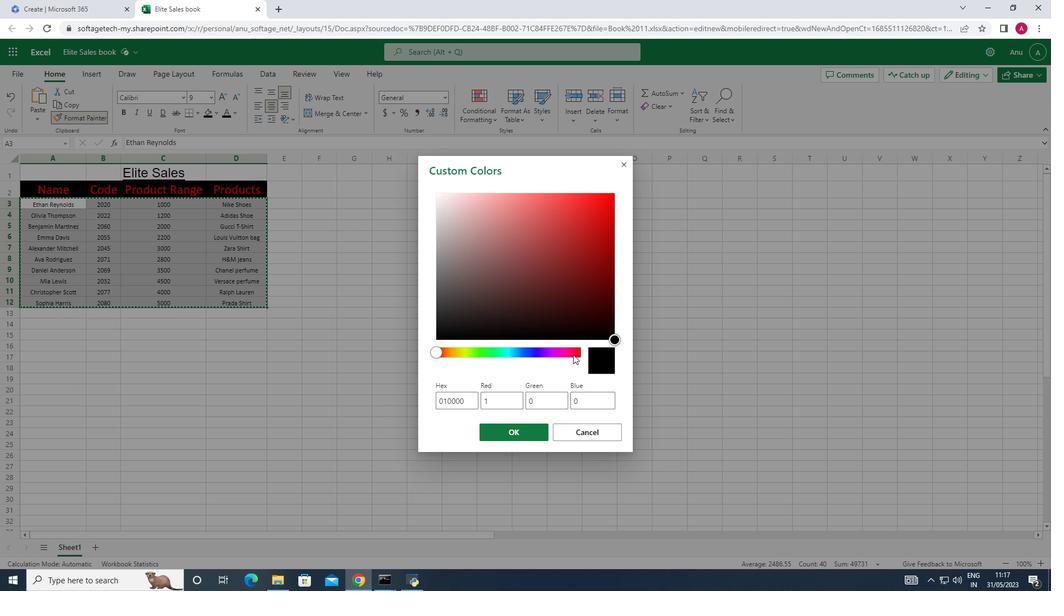 
Action: Mouse pressed left at (574, 354)
Screenshot: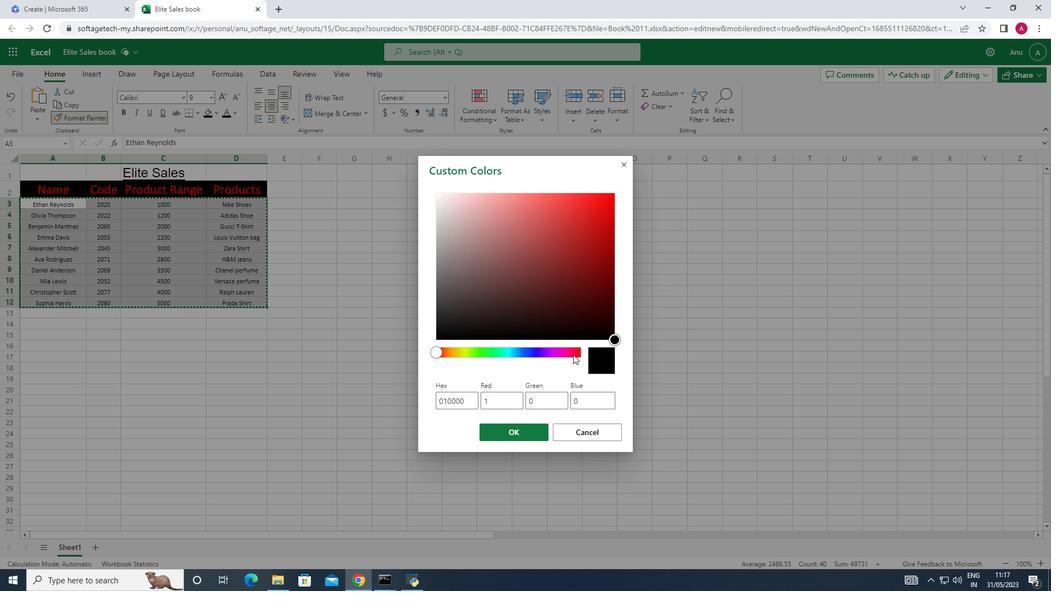 
Action: Mouse moved to (537, 435)
Screenshot: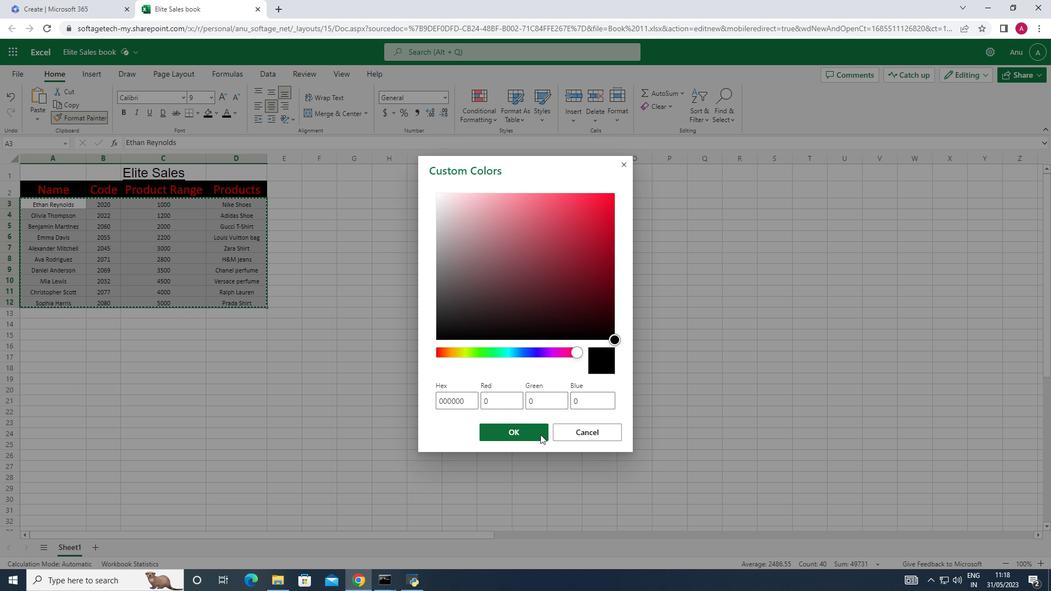 
Action: Mouse pressed left at (537, 435)
Screenshot: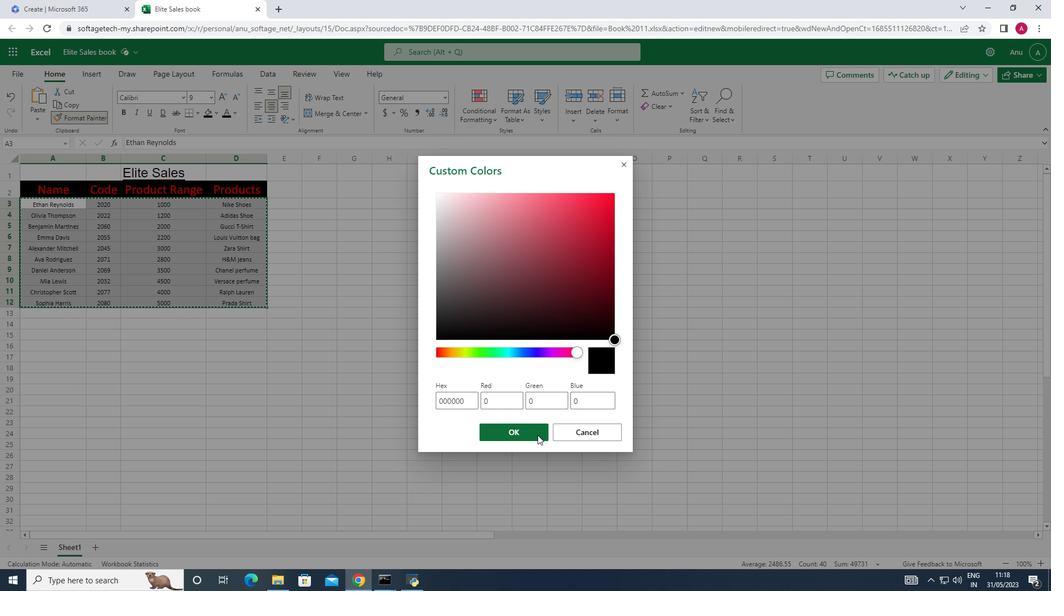 
Action: Mouse moved to (233, 112)
Screenshot: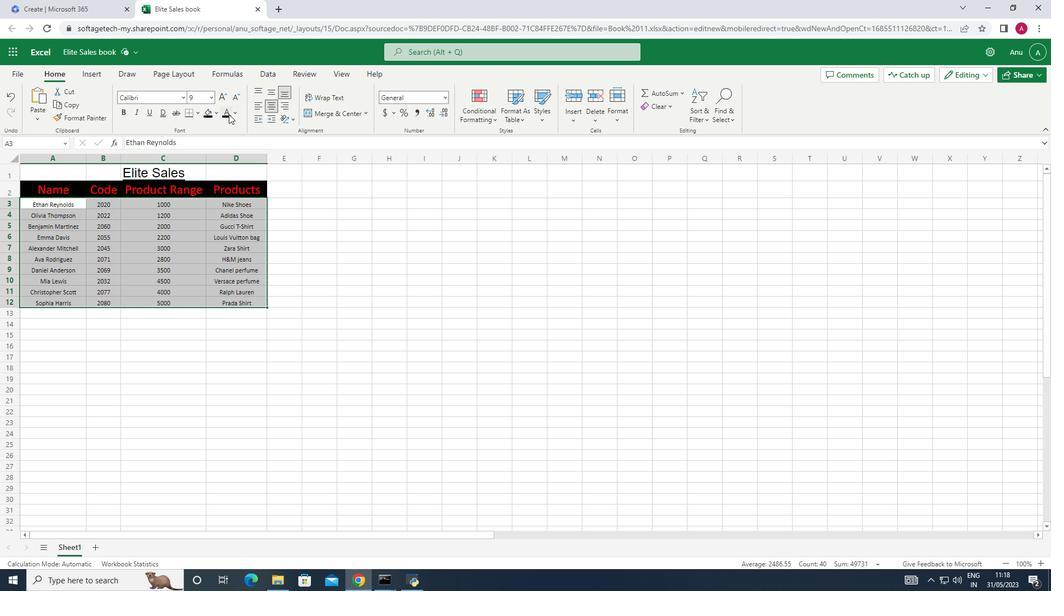 
Action: Mouse pressed left at (233, 112)
Screenshot: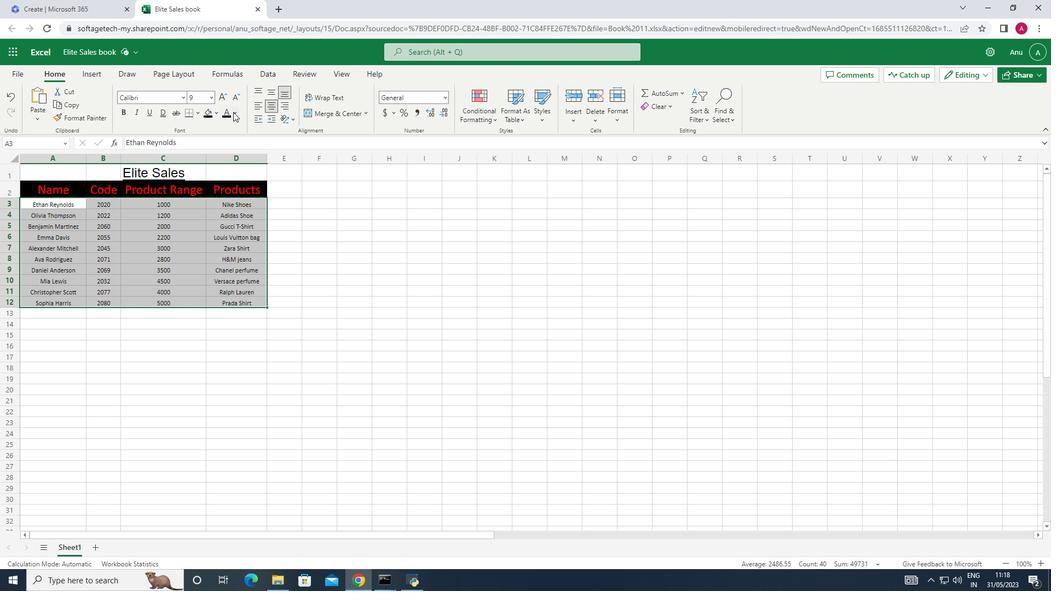 
Action: Mouse moved to (245, 264)
Screenshot: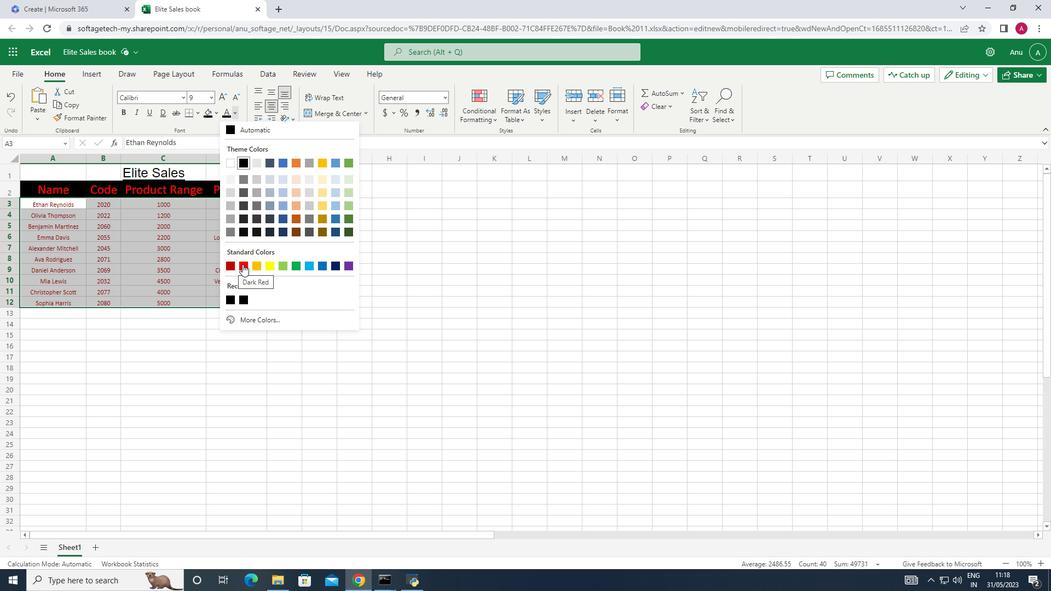 
Action: Mouse pressed left at (245, 264)
Screenshot: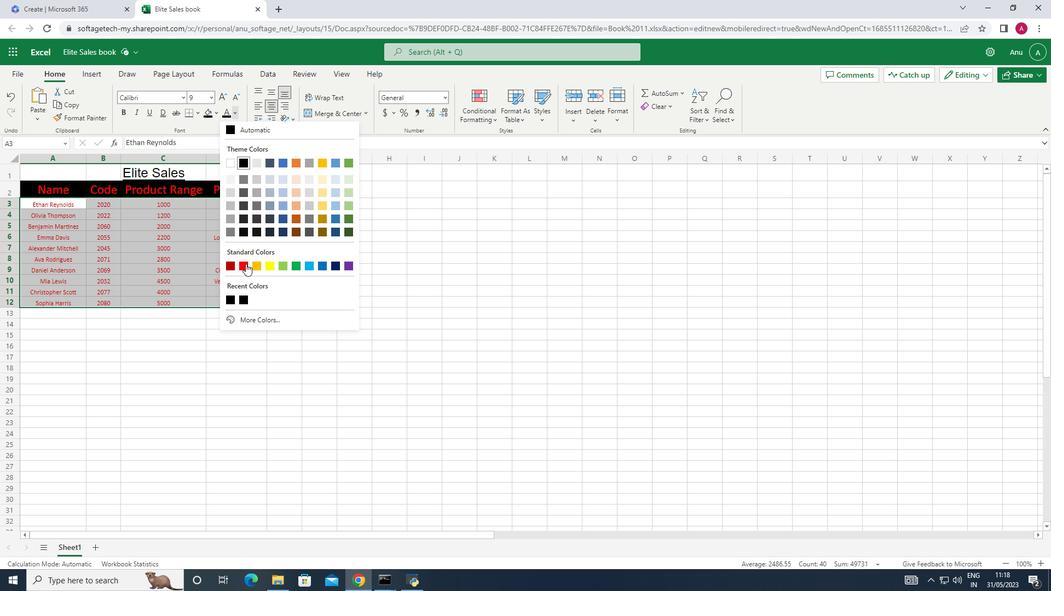 
Action: Mouse moved to (215, 110)
Screenshot: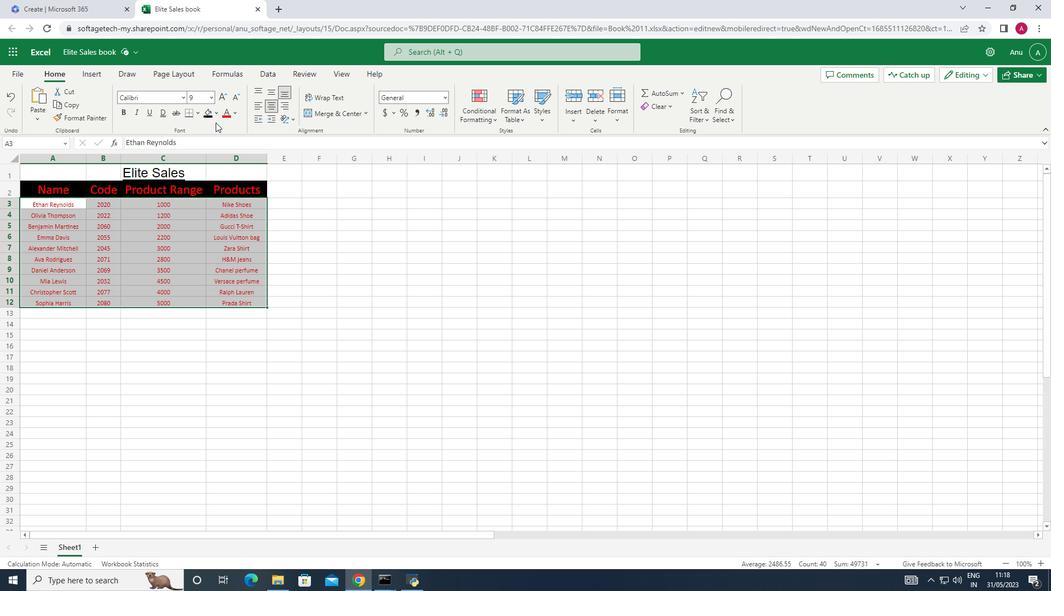 
Action: Mouse pressed left at (215, 110)
Screenshot: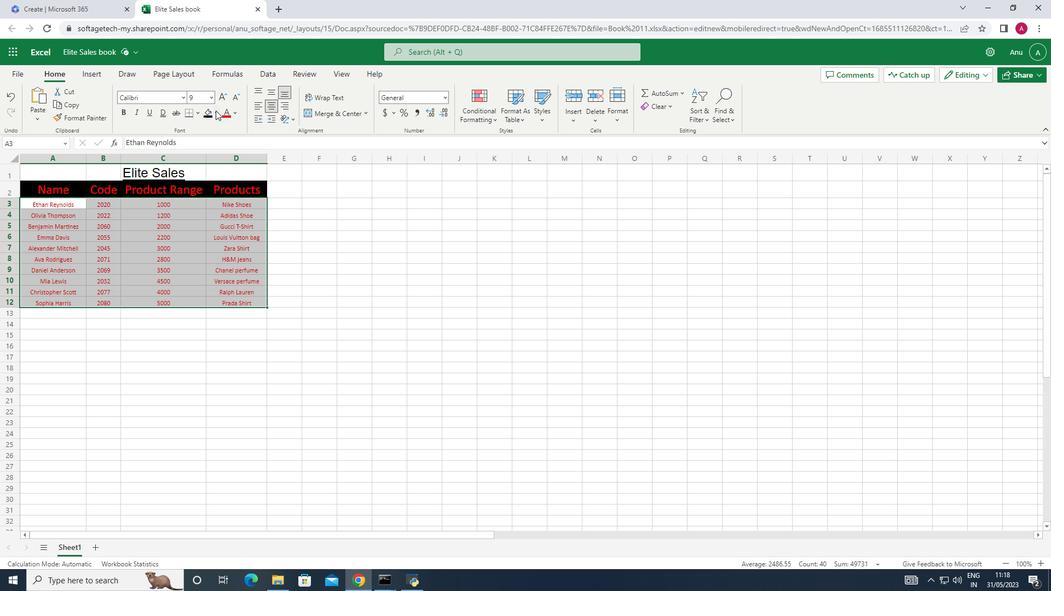 
Action: Mouse moved to (213, 248)
Screenshot: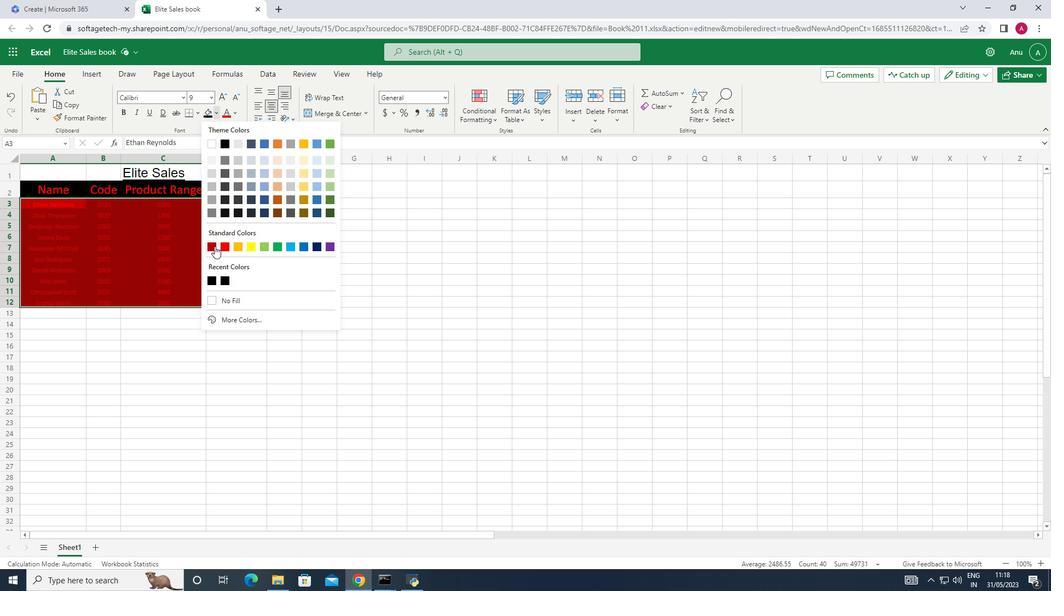 
Action: Mouse pressed left at (213, 248)
Screenshot: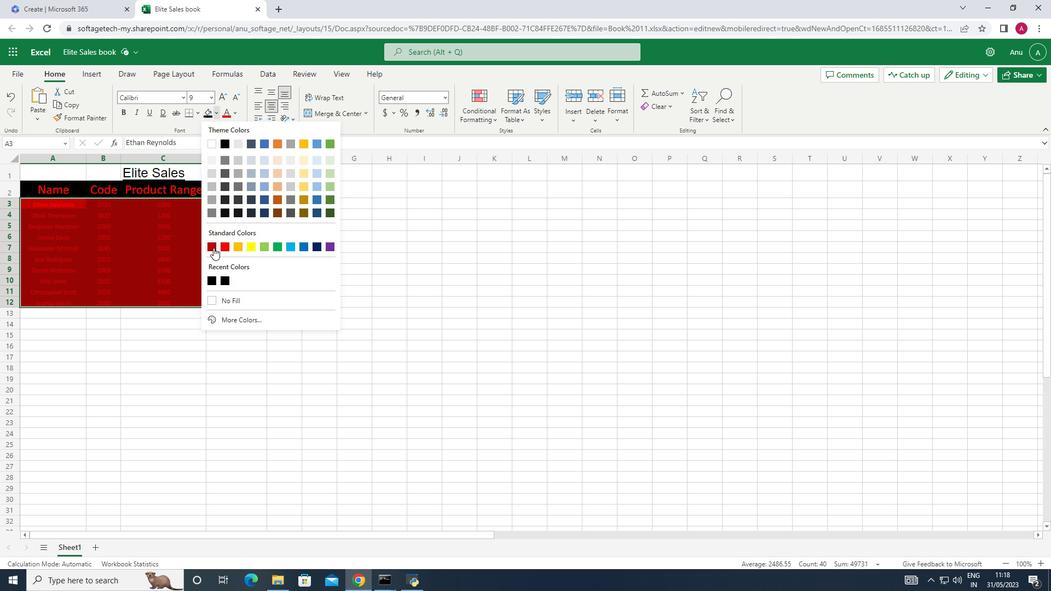 
Action: Mouse moved to (308, 273)
Screenshot: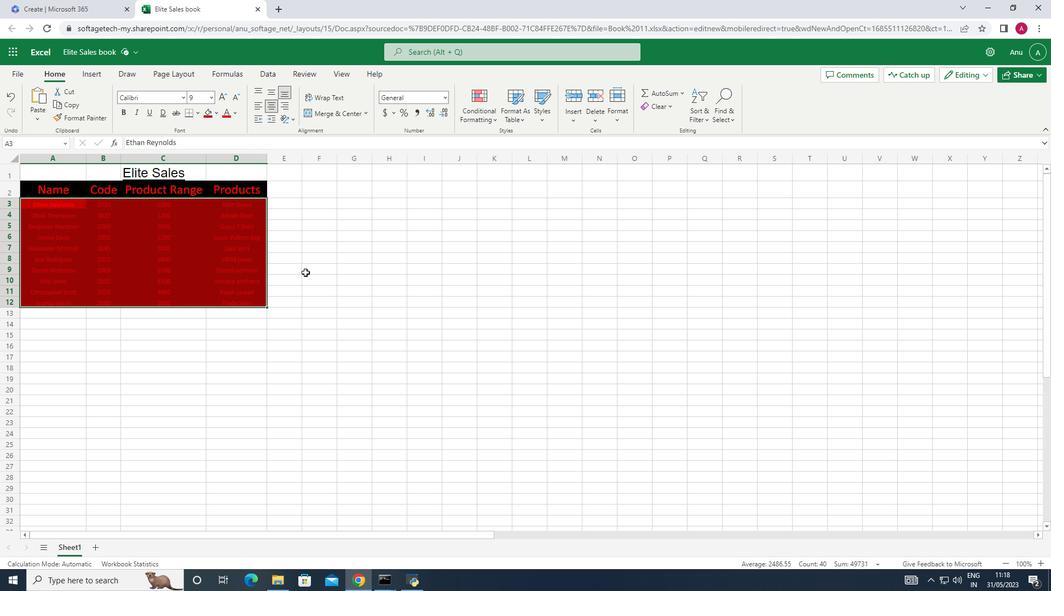 
Action: Mouse pressed left at (308, 273)
Screenshot: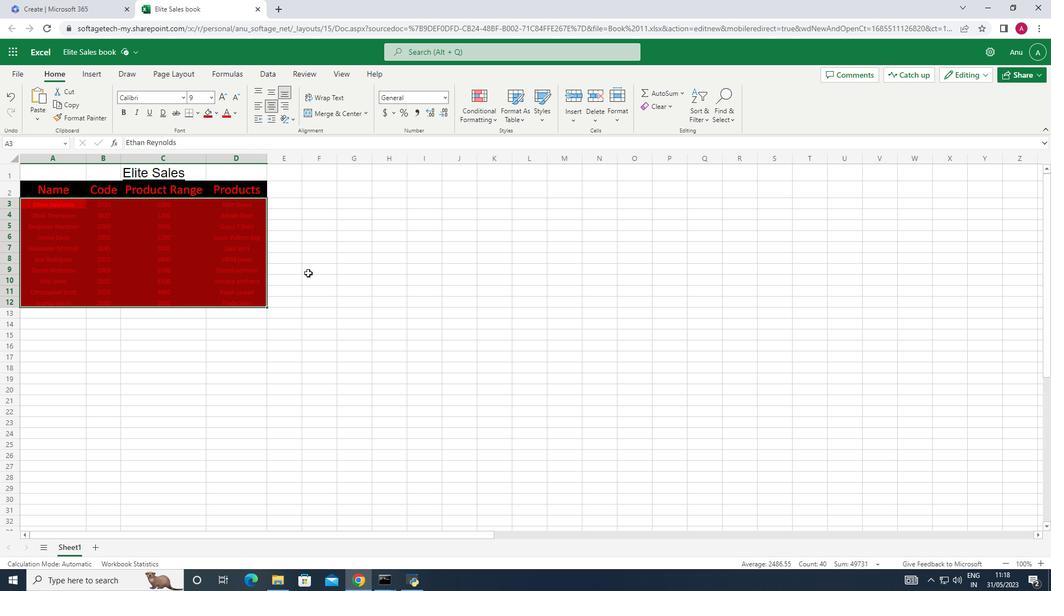 
Action: Mouse moved to (179, 228)
Screenshot: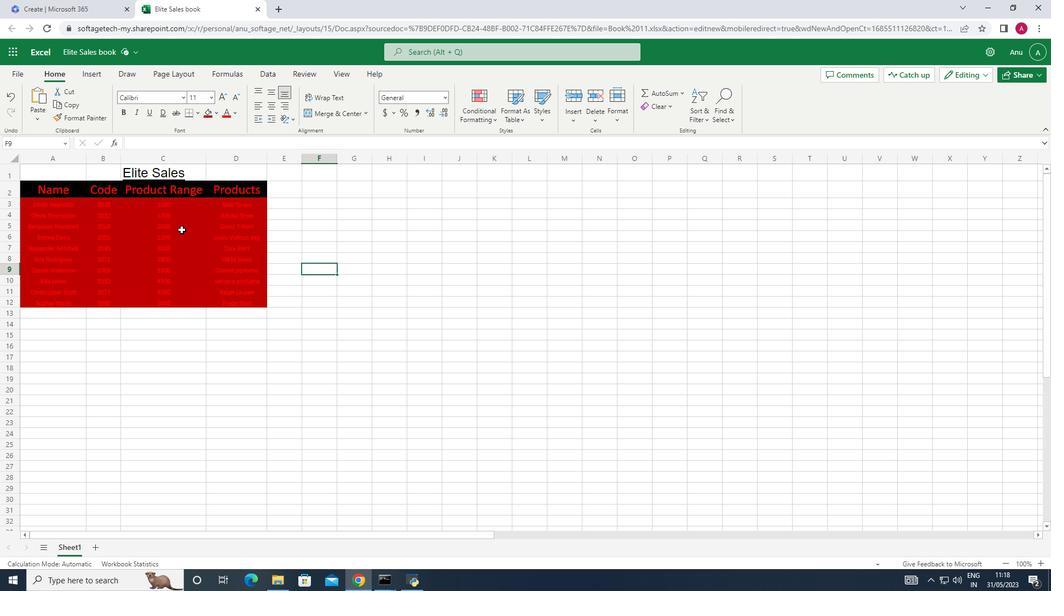 
